 Task: Find connections with filter location Marsberg with filter topic #Gettingthingsdonewith filter profile language German with filter current company DLF Limited with filter school CMS College of Science and Commerce with filter industry Administrative and Support Services with filter service category Outsourcing with filter keywords title Title Analyst
Action: Mouse moved to (574, 53)
Screenshot: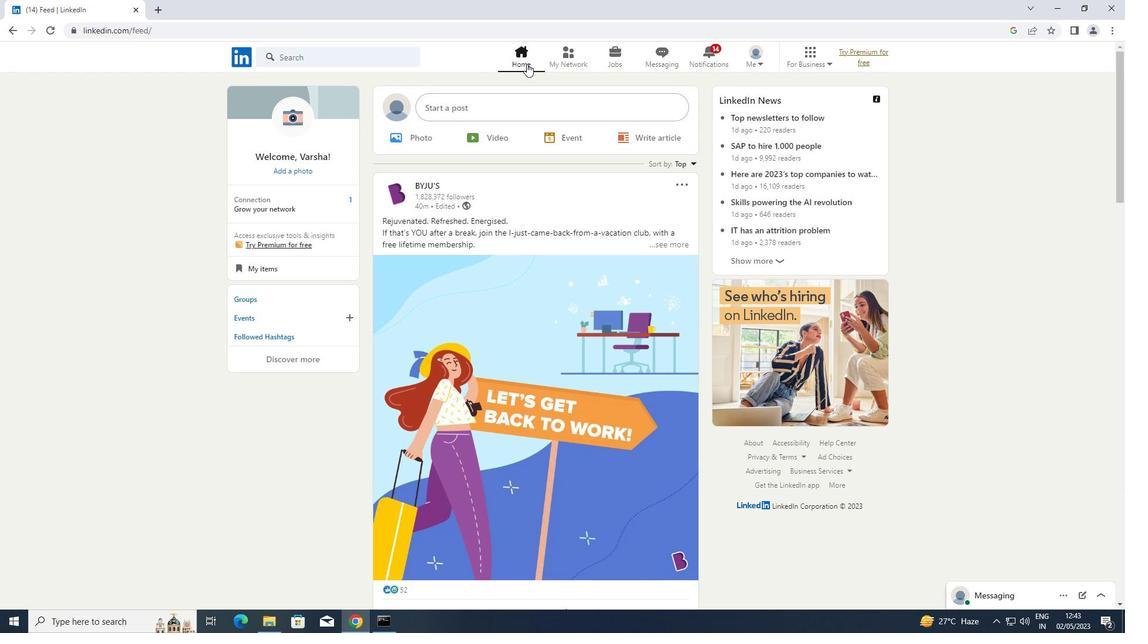 
Action: Mouse pressed left at (574, 53)
Screenshot: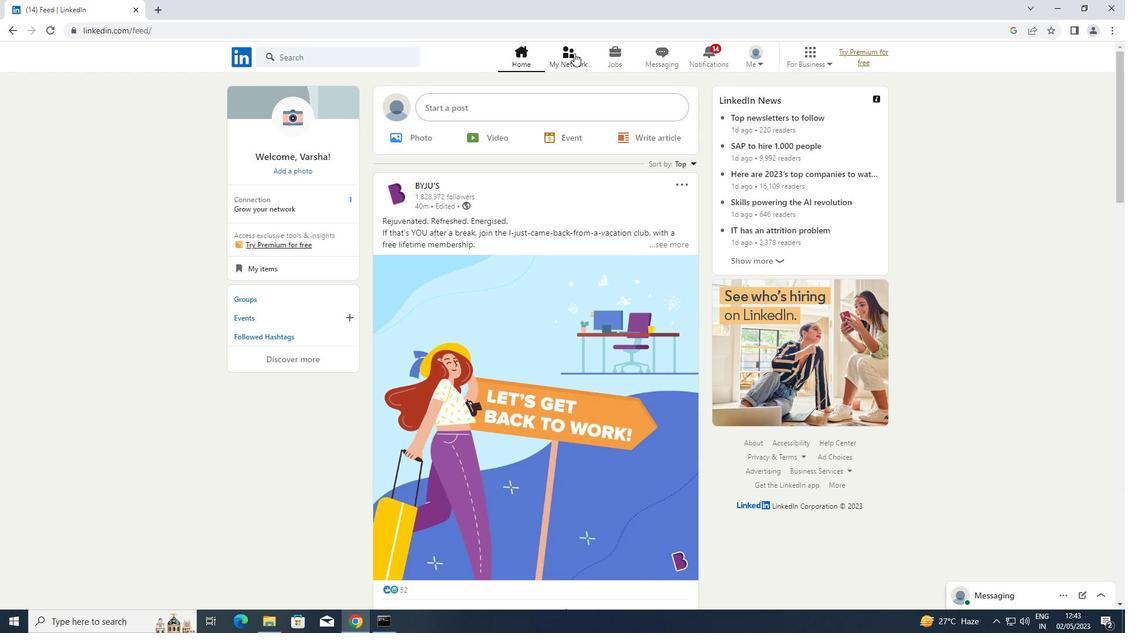 
Action: Mouse moved to (335, 113)
Screenshot: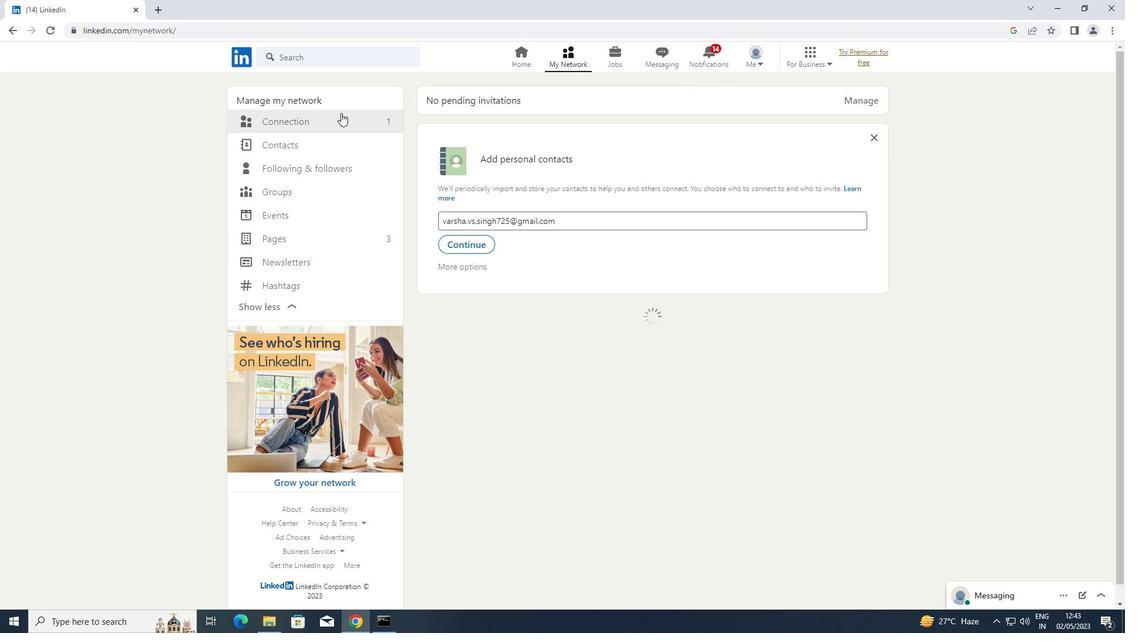 
Action: Mouse pressed left at (335, 113)
Screenshot: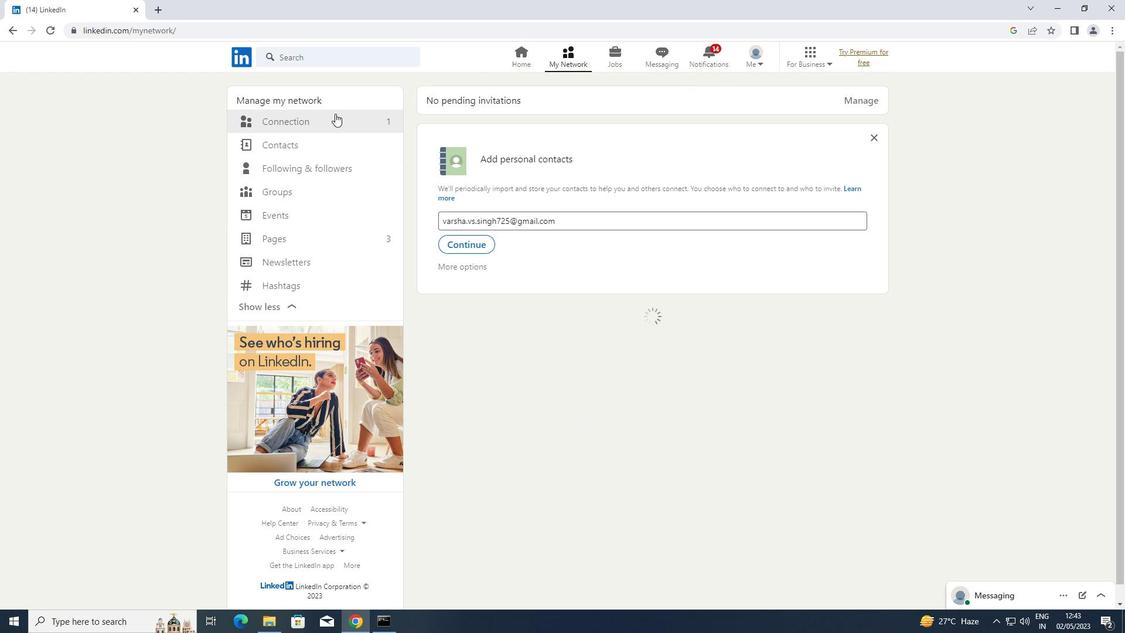 
Action: Mouse moved to (289, 126)
Screenshot: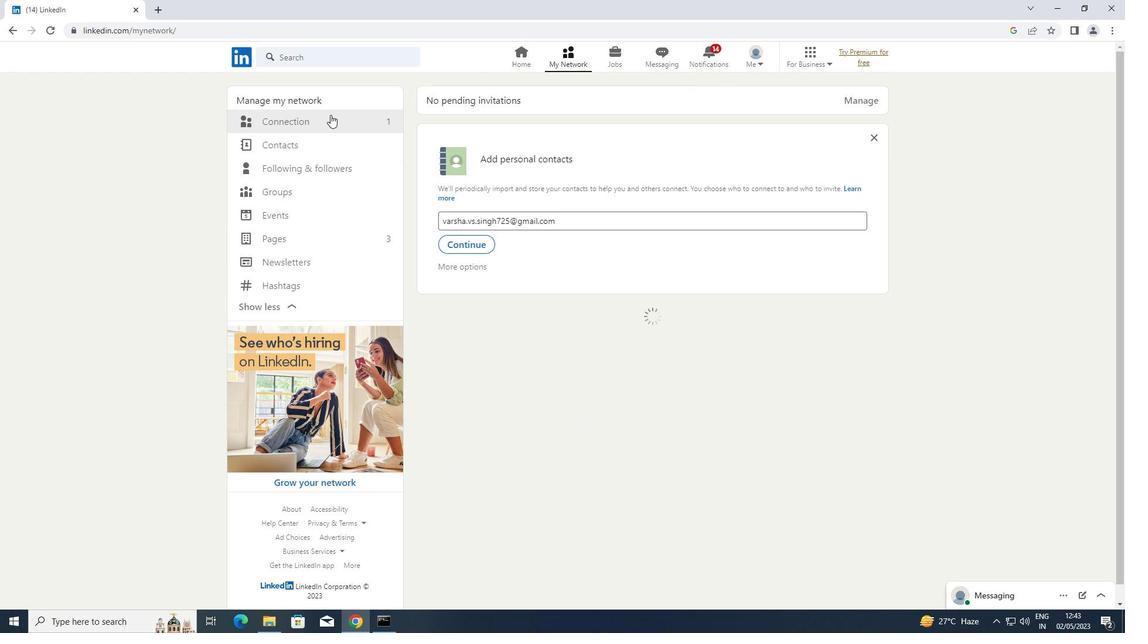 
Action: Mouse pressed left at (289, 126)
Screenshot: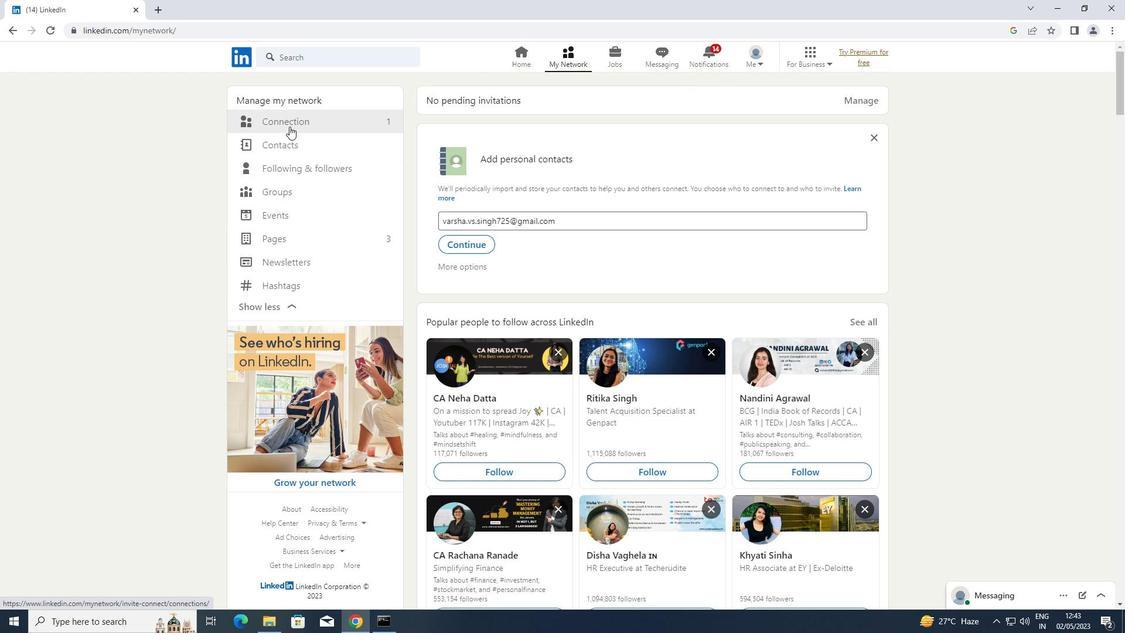 
Action: Mouse moved to (638, 115)
Screenshot: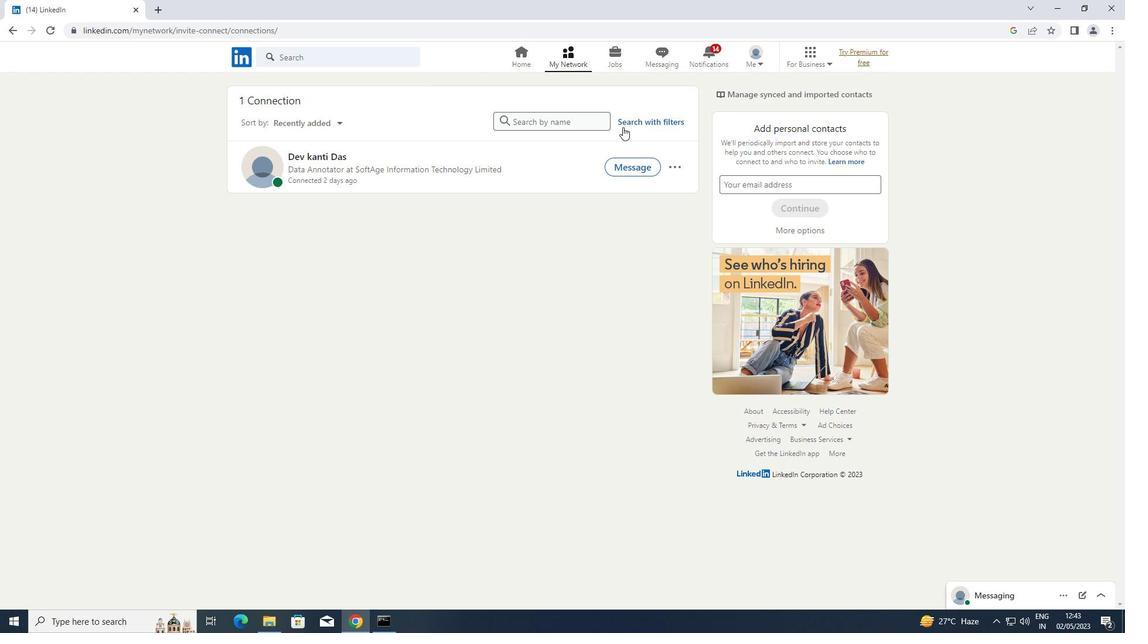 
Action: Mouse pressed left at (638, 115)
Screenshot: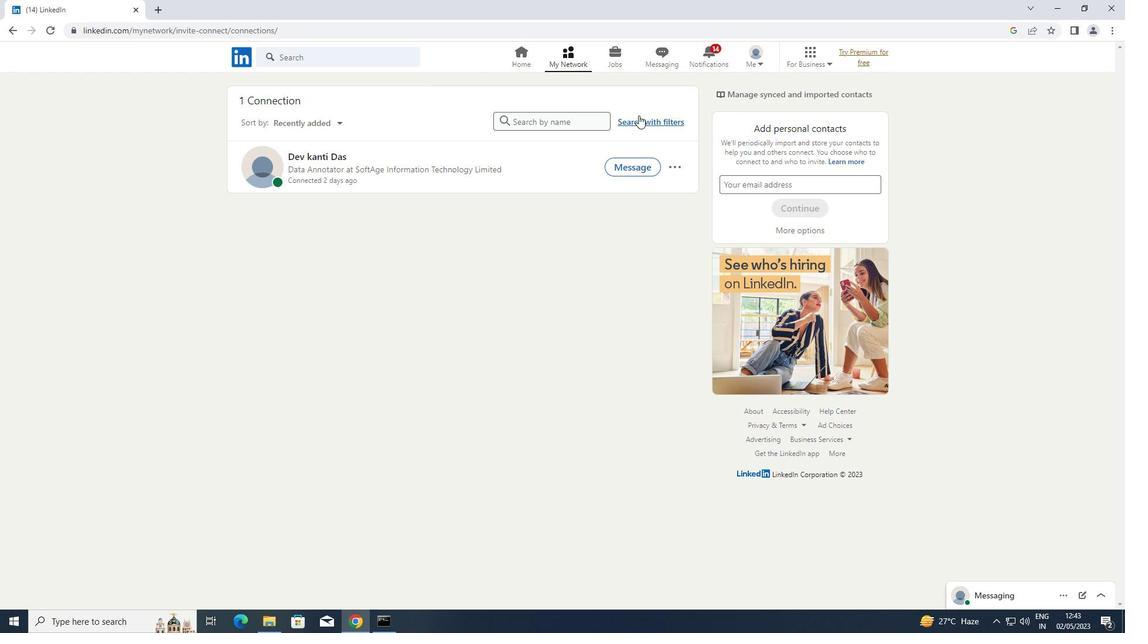
Action: Mouse moved to (606, 96)
Screenshot: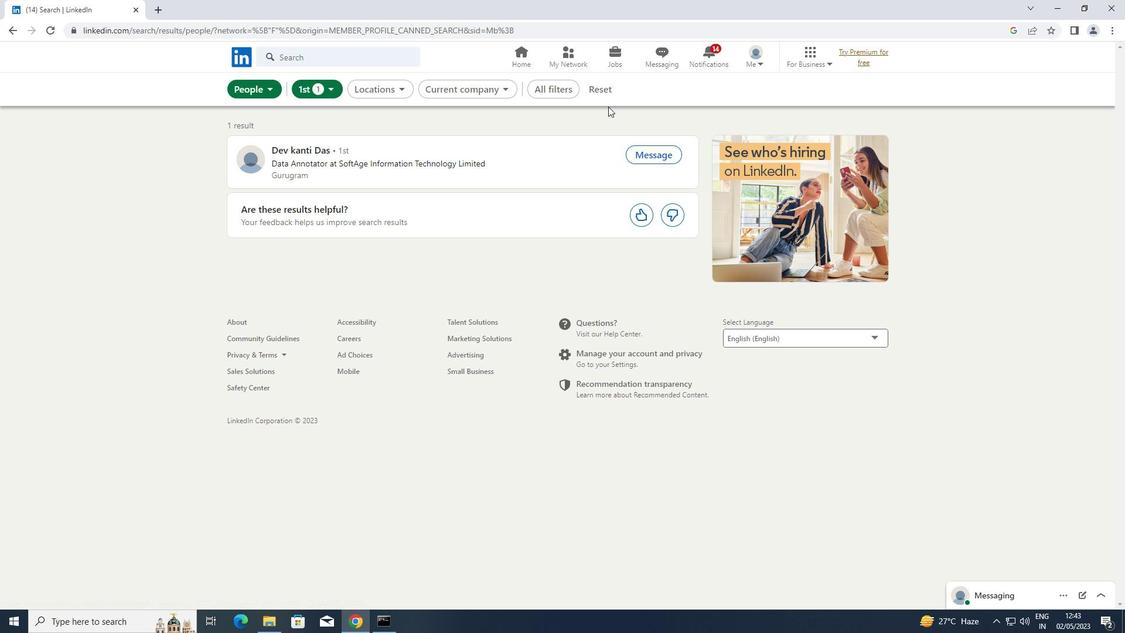 
Action: Mouse pressed left at (606, 96)
Screenshot: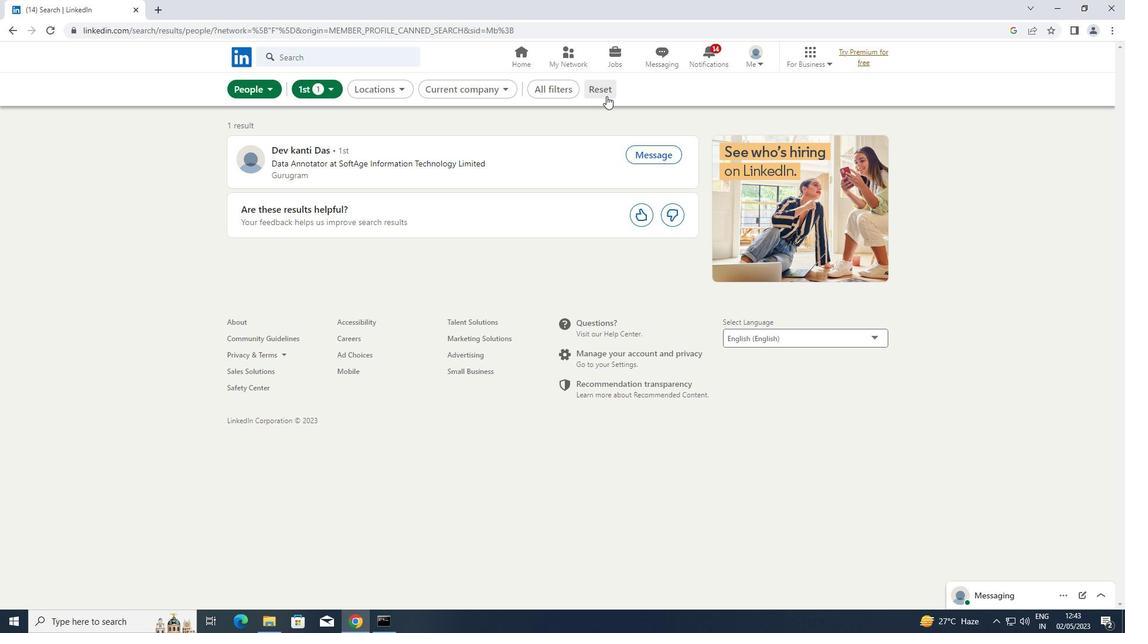 
Action: Mouse moved to (590, 87)
Screenshot: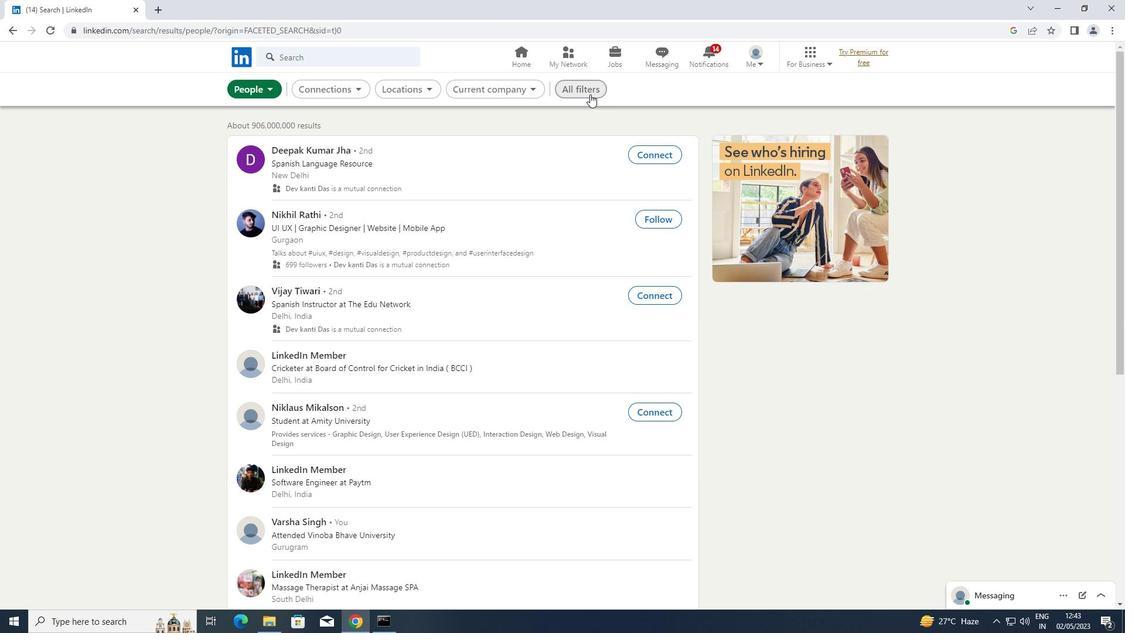 
Action: Mouse pressed left at (590, 87)
Screenshot: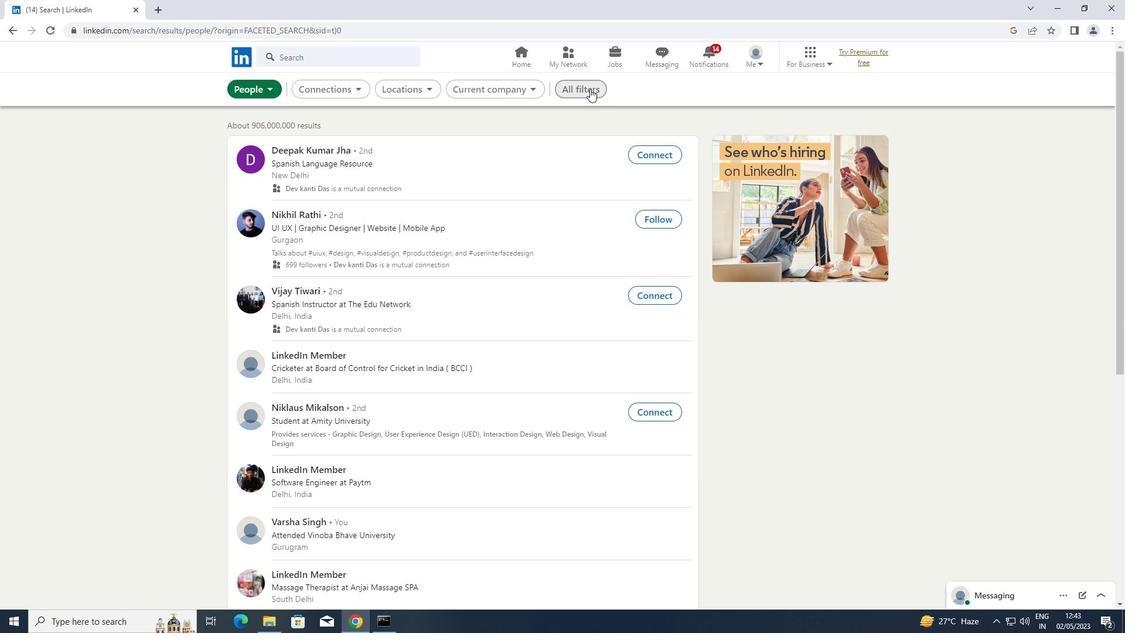 
Action: Mouse moved to (589, 89)
Screenshot: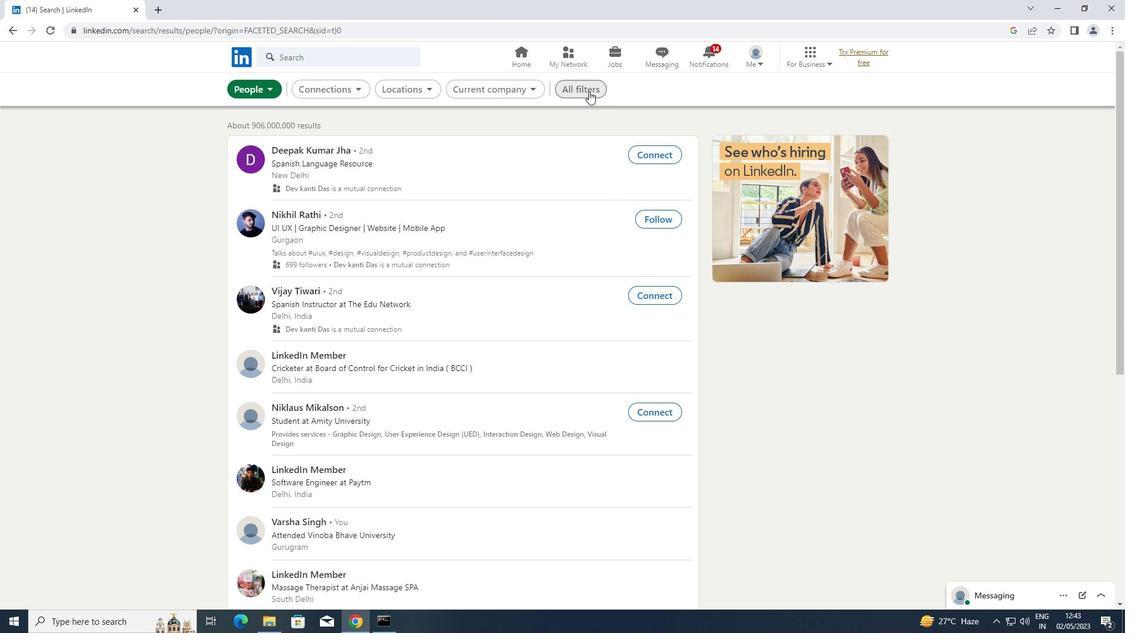 
Action: Mouse pressed left at (589, 89)
Screenshot: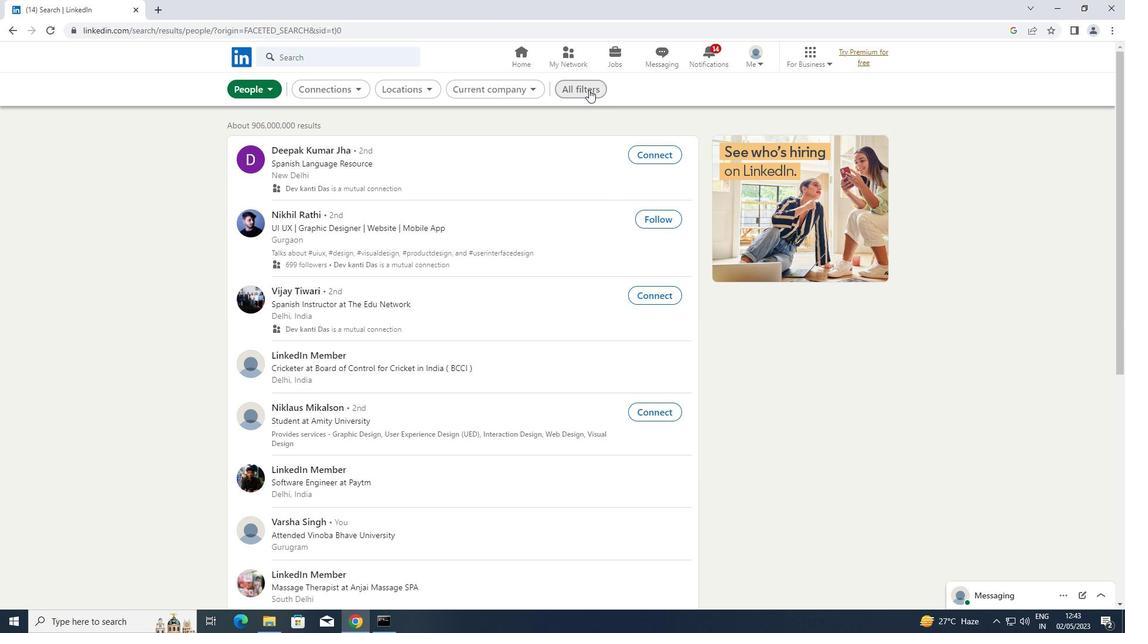 
Action: Mouse pressed left at (589, 89)
Screenshot: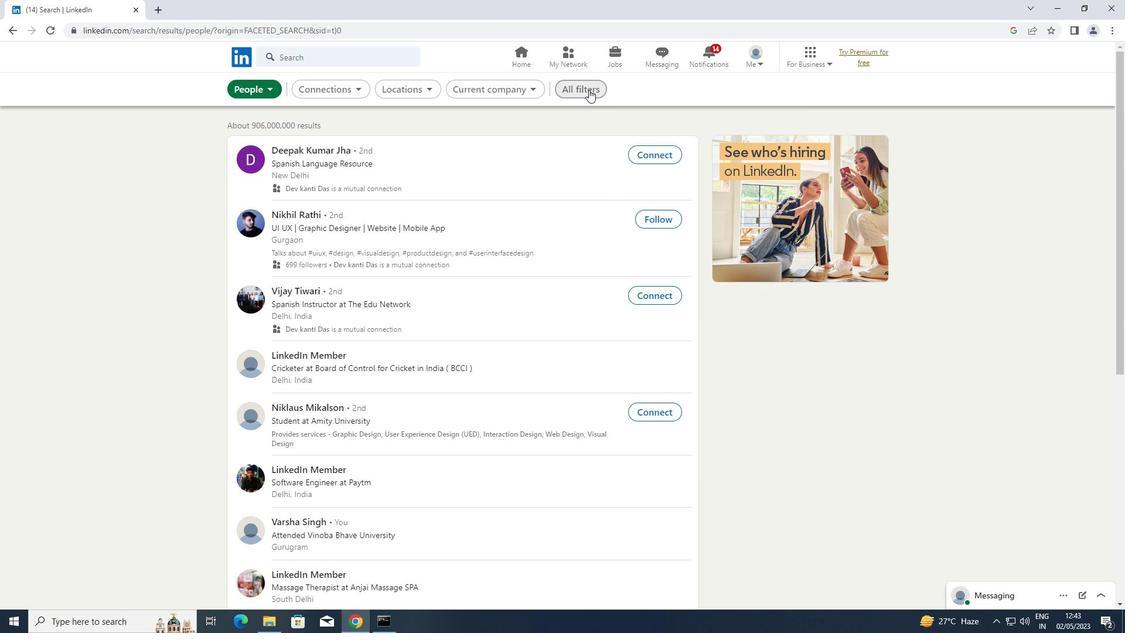 
Action: Mouse moved to (929, 349)
Screenshot: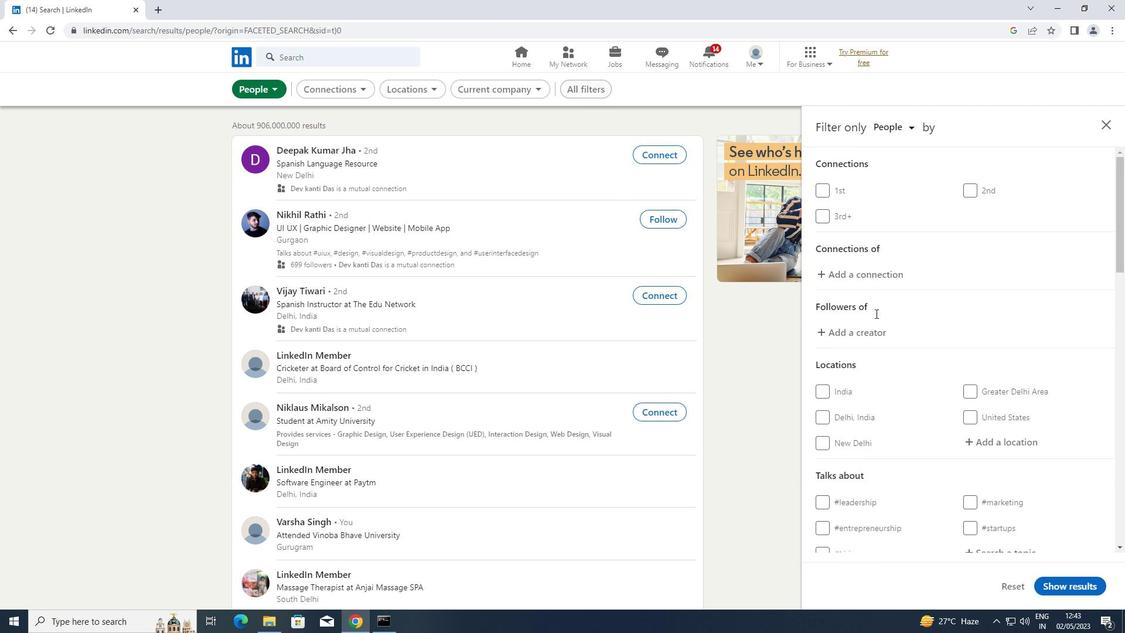 
Action: Mouse scrolled (929, 348) with delta (0, 0)
Screenshot: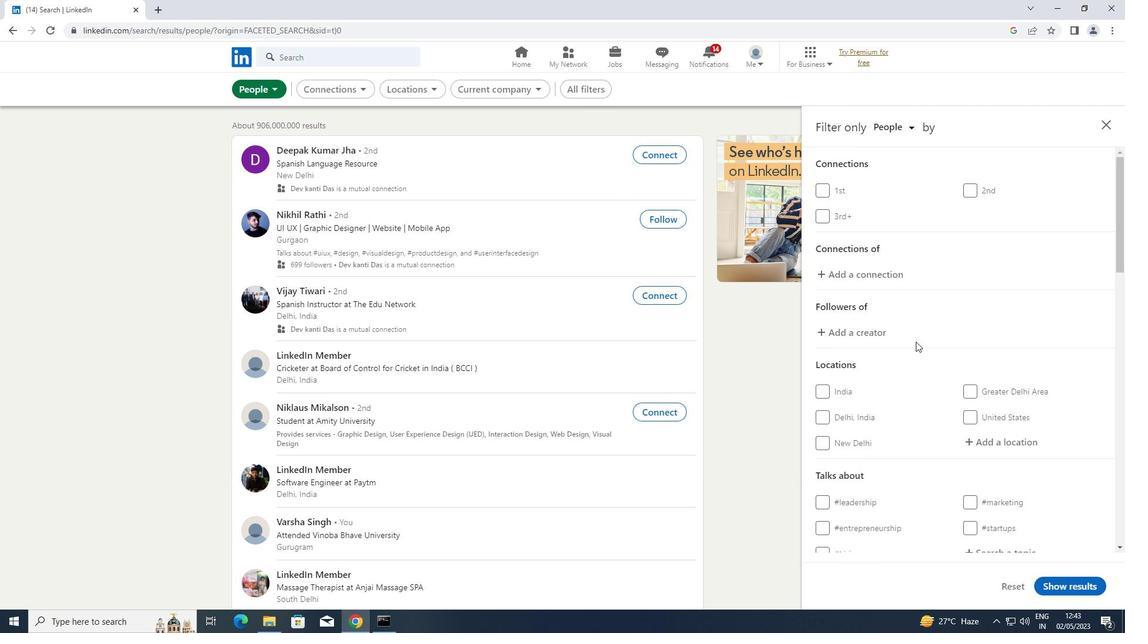 
Action: Mouse scrolled (929, 348) with delta (0, 0)
Screenshot: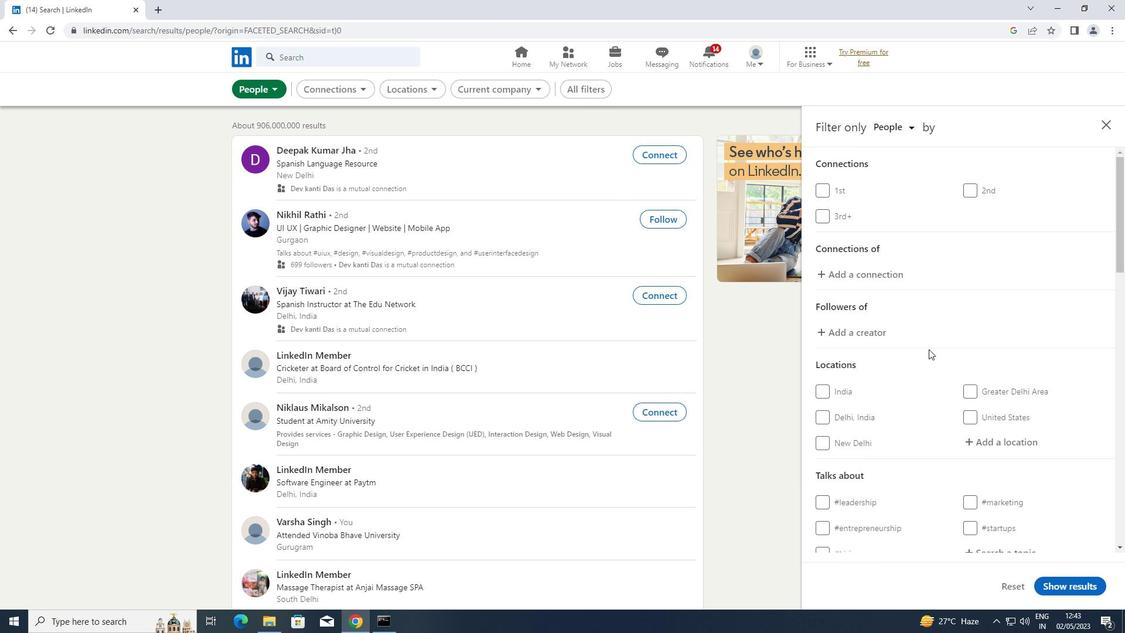 
Action: Mouse moved to (1004, 325)
Screenshot: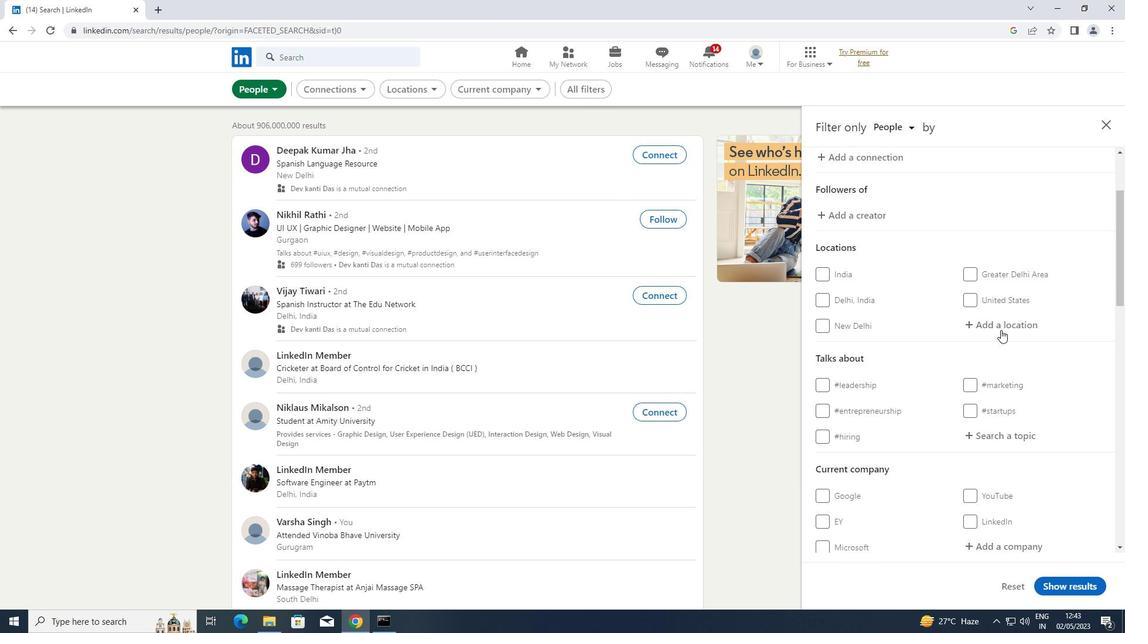 
Action: Mouse pressed left at (1004, 325)
Screenshot: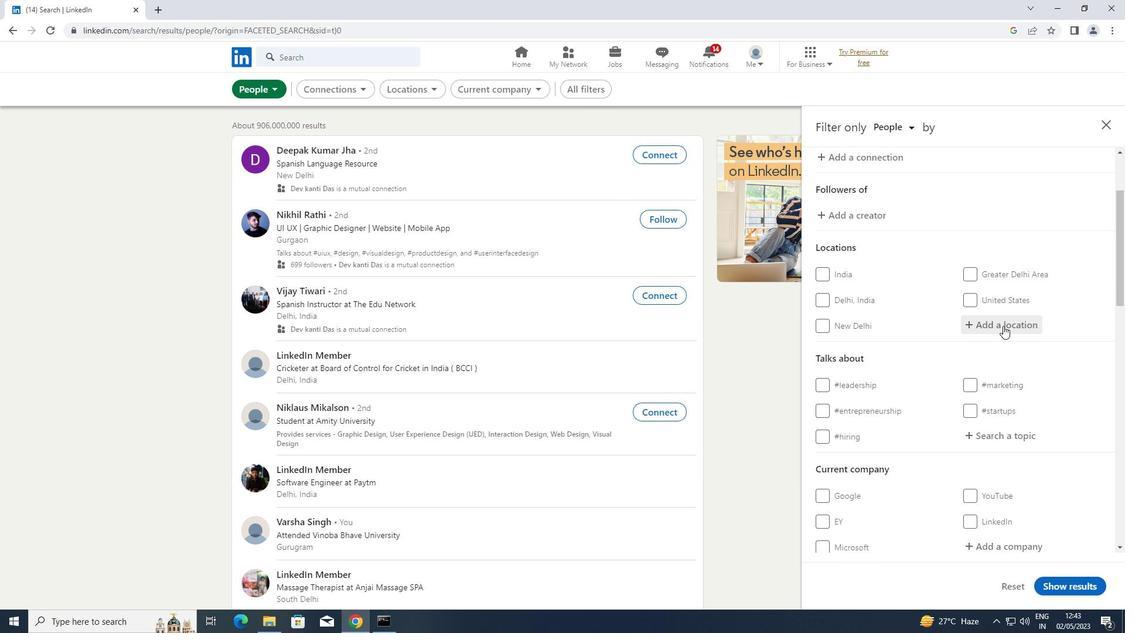 
Action: Key pressed <Key.shift>MARSBERG
Screenshot: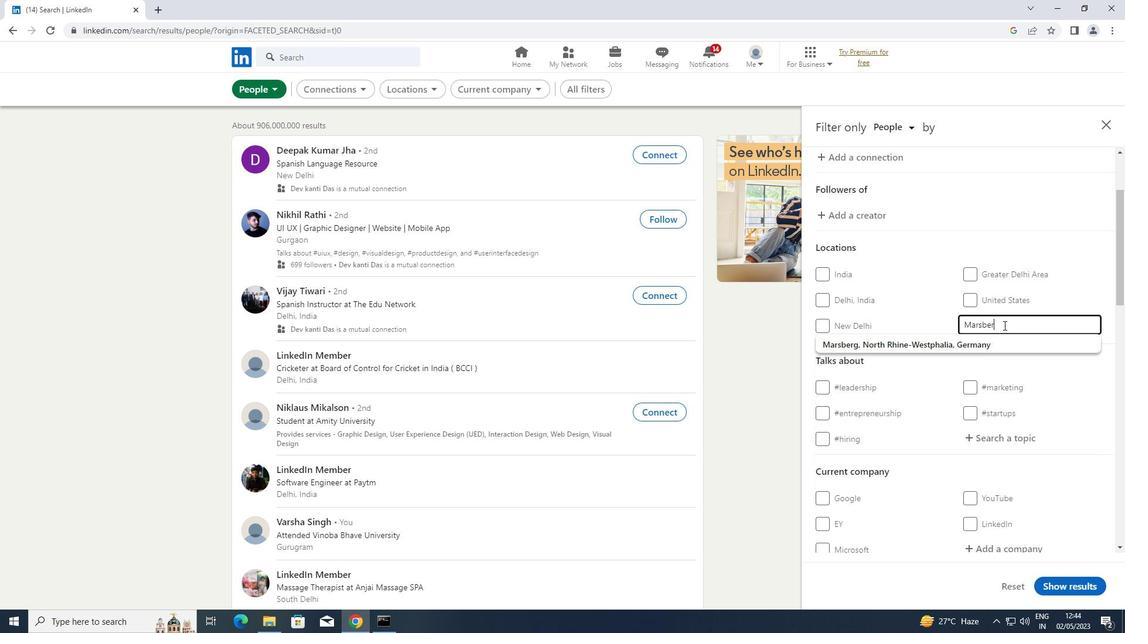 
Action: Mouse moved to (1004, 433)
Screenshot: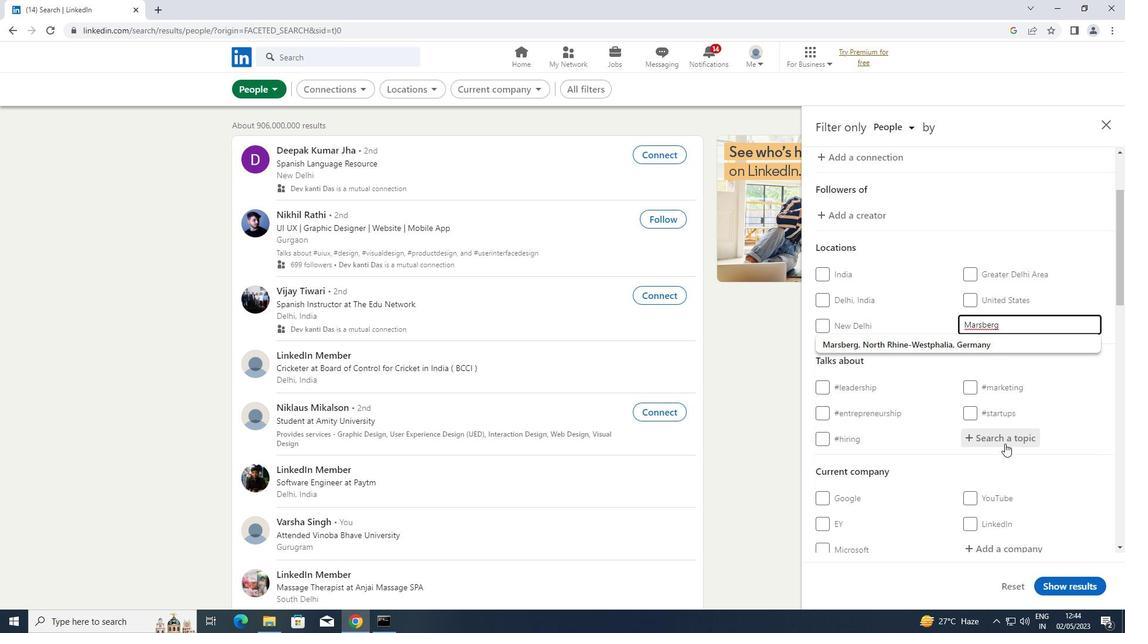 
Action: Mouse pressed left at (1004, 433)
Screenshot: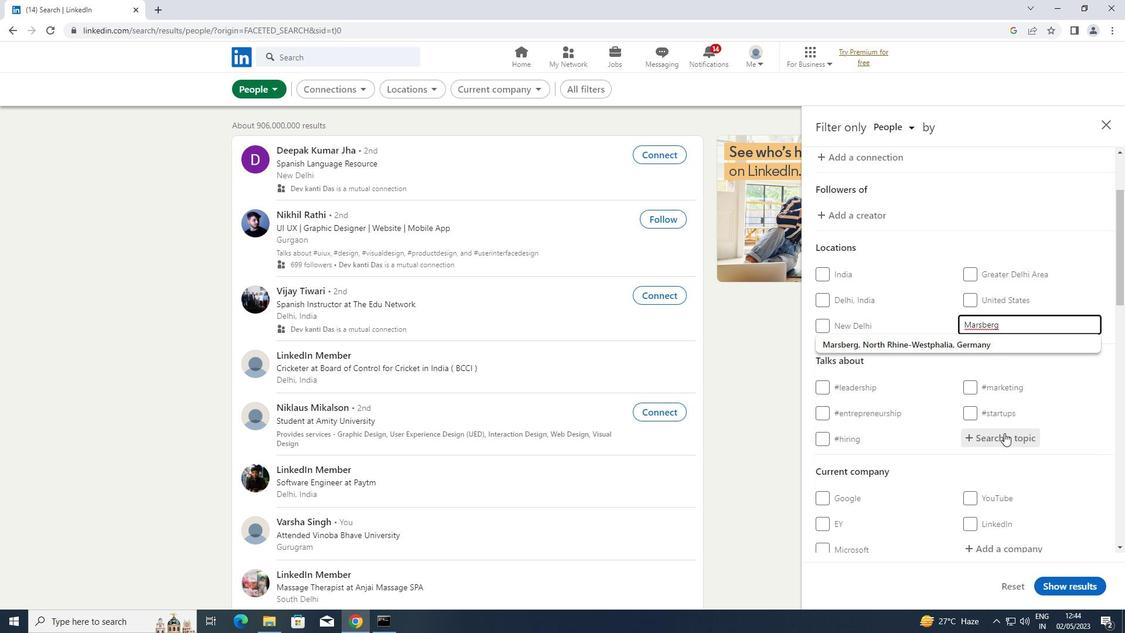 
Action: Key pressed GETTINGTHINGSDO
Screenshot: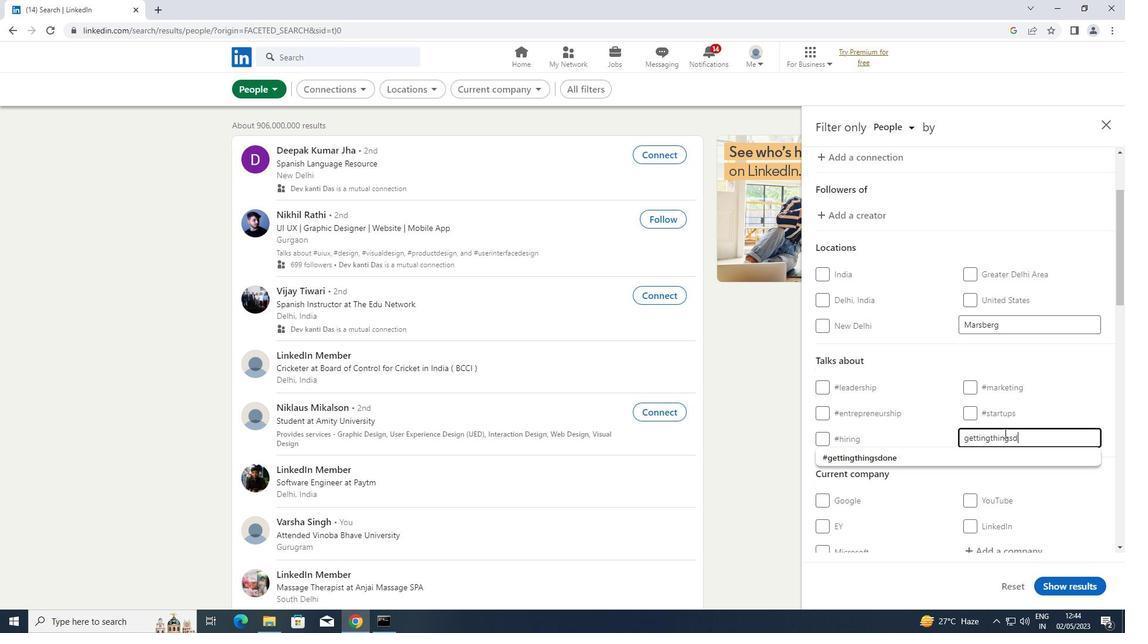 
Action: Mouse moved to (875, 448)
Screenshot: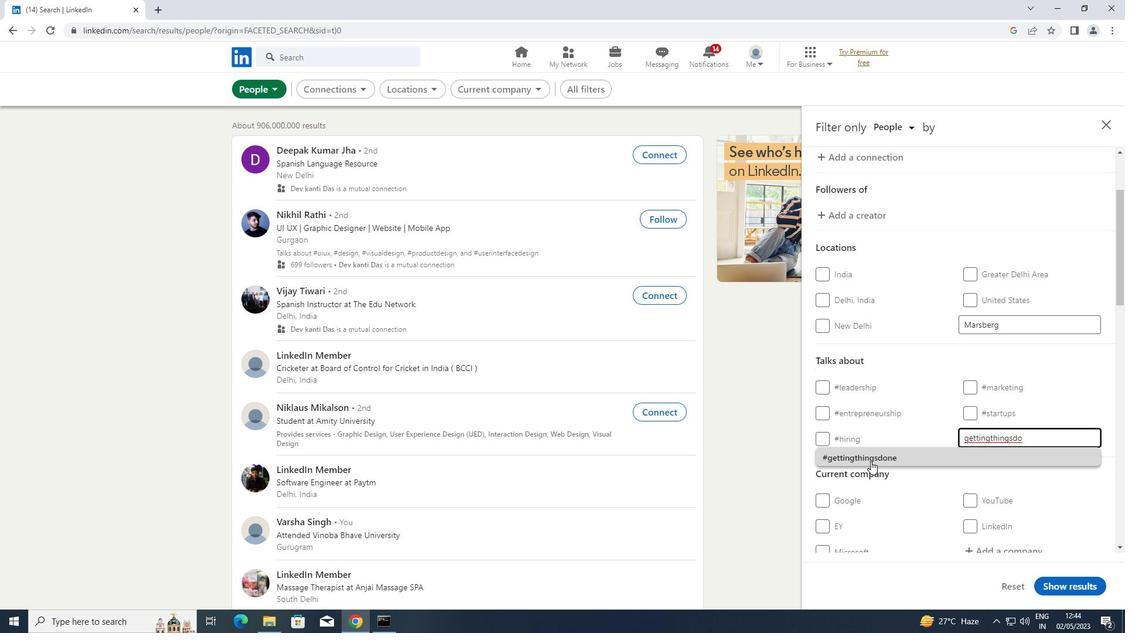 
Action: Mouse pressed left at (875, 448)
Screenshot: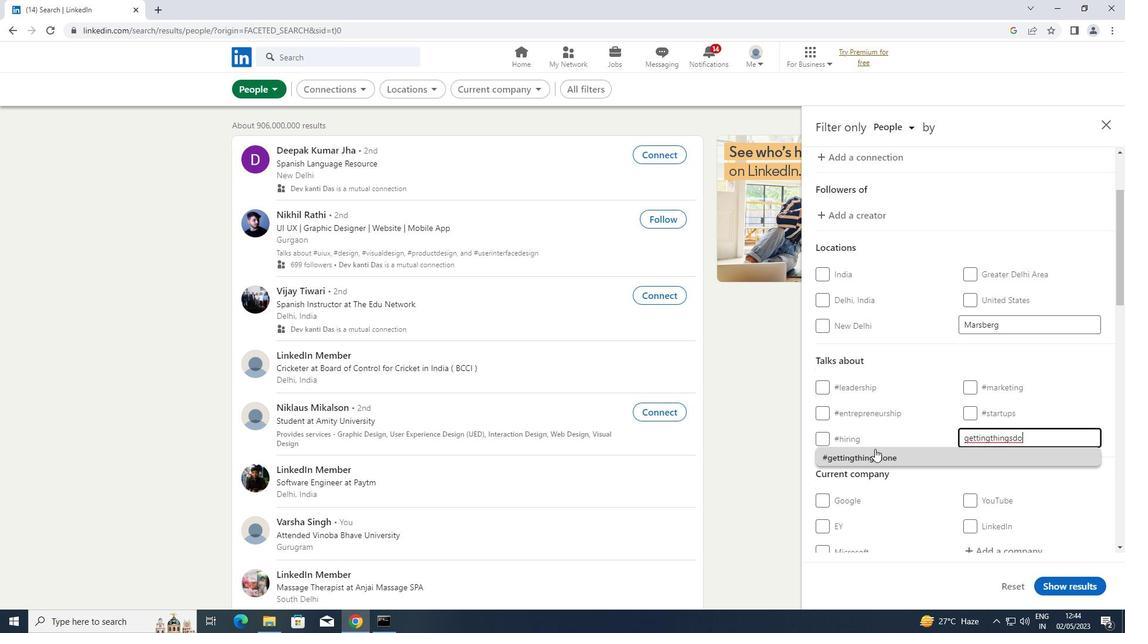 
Action: Mouse scrolled (875, 448) with delta (0, 0)
Screenshot: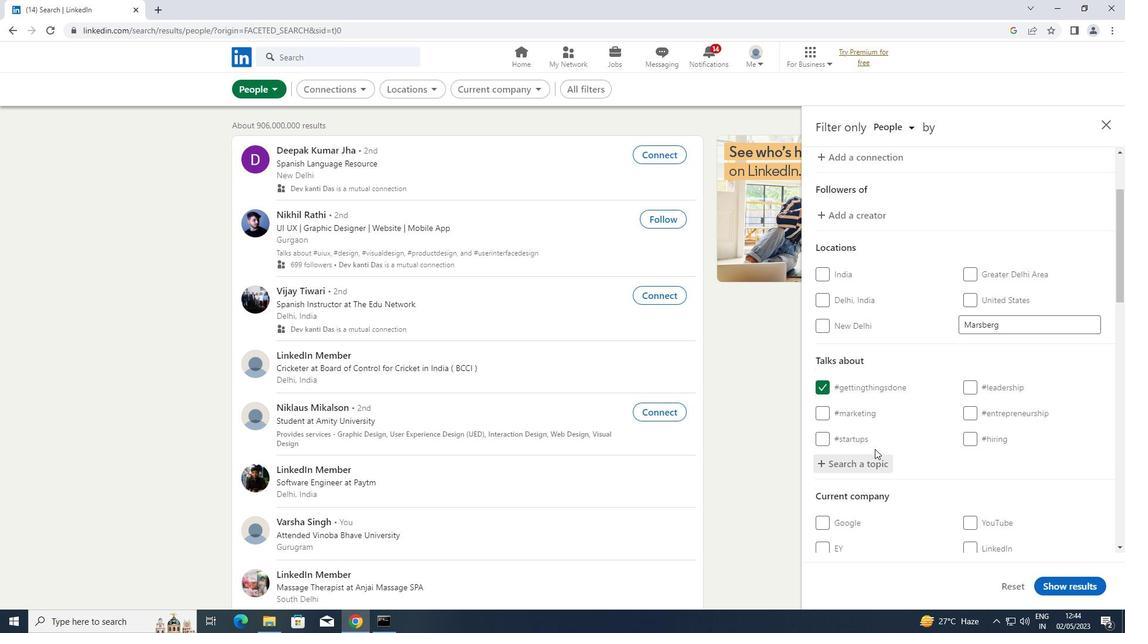 
Action: Mouse scrolled (875, 448) with delta (0, 0)
Screenshot: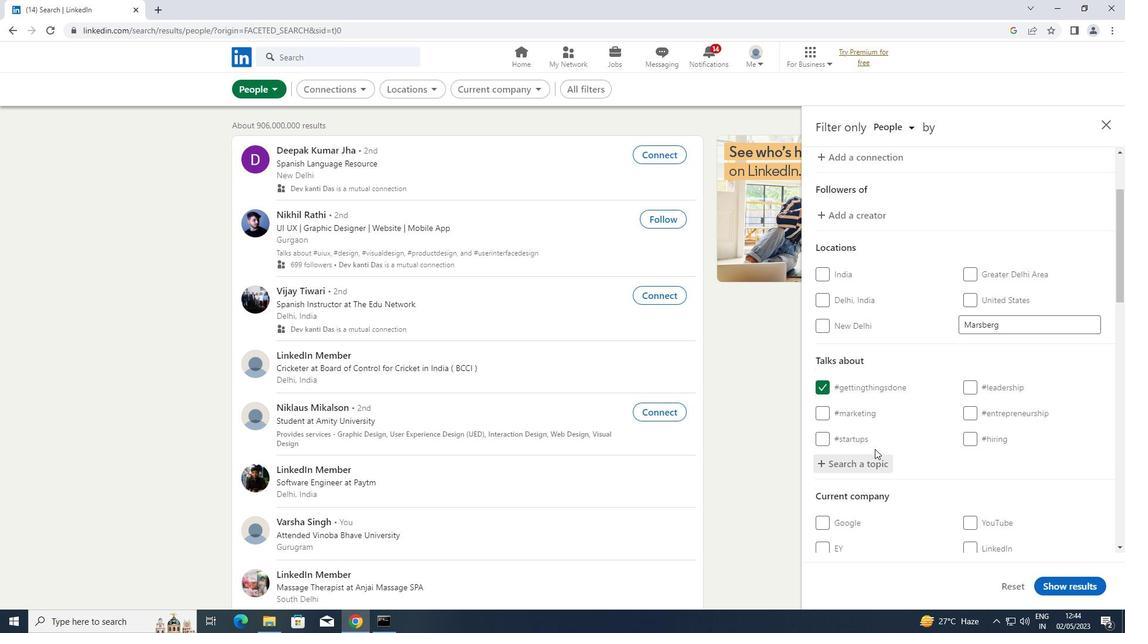
Action: Mouse scrolled (875, 448) with delta (0, 0)
Screenshot: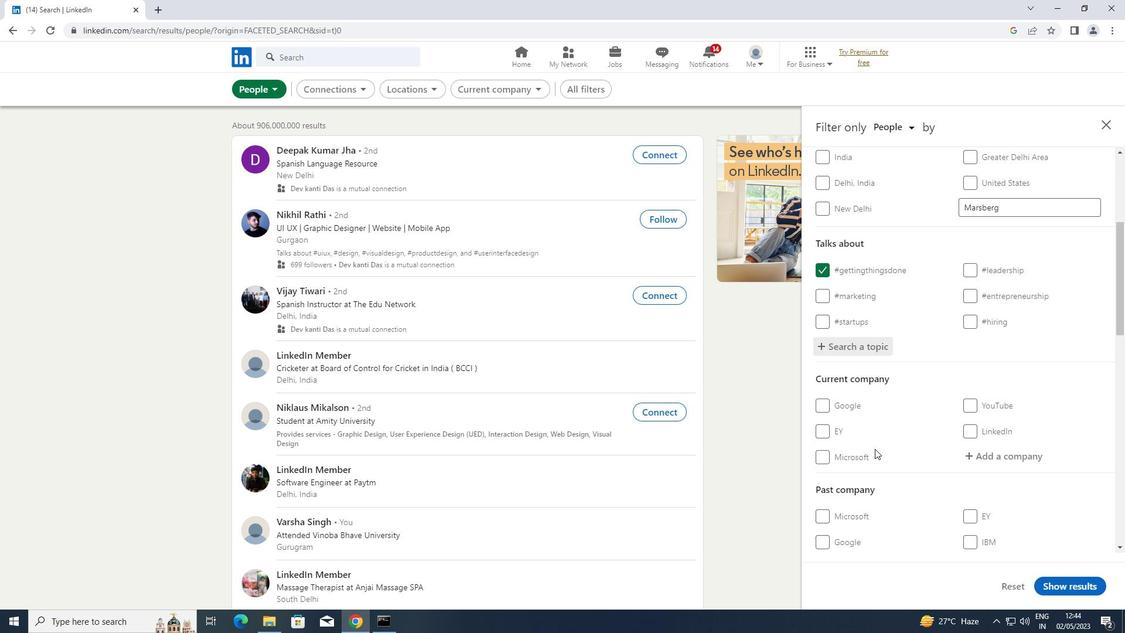 
Action: Mouse scrolled (875, 448) with delta (0, 0)
Screenshot: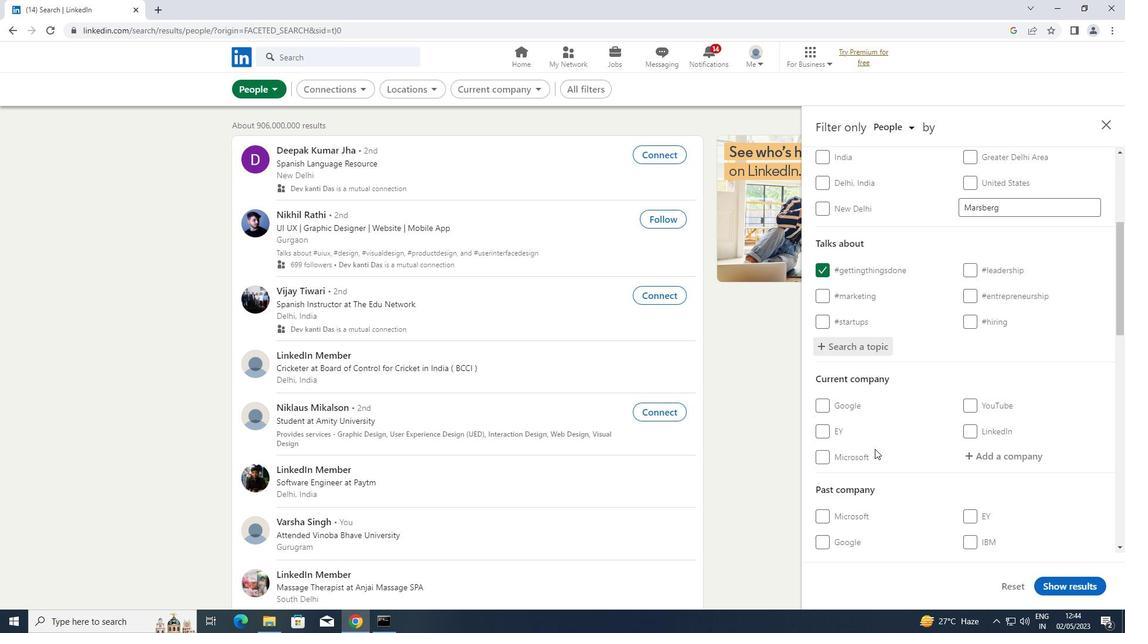 
Action: Mouse scrolled (875, 448) with delta (0, 0)
Screenshot: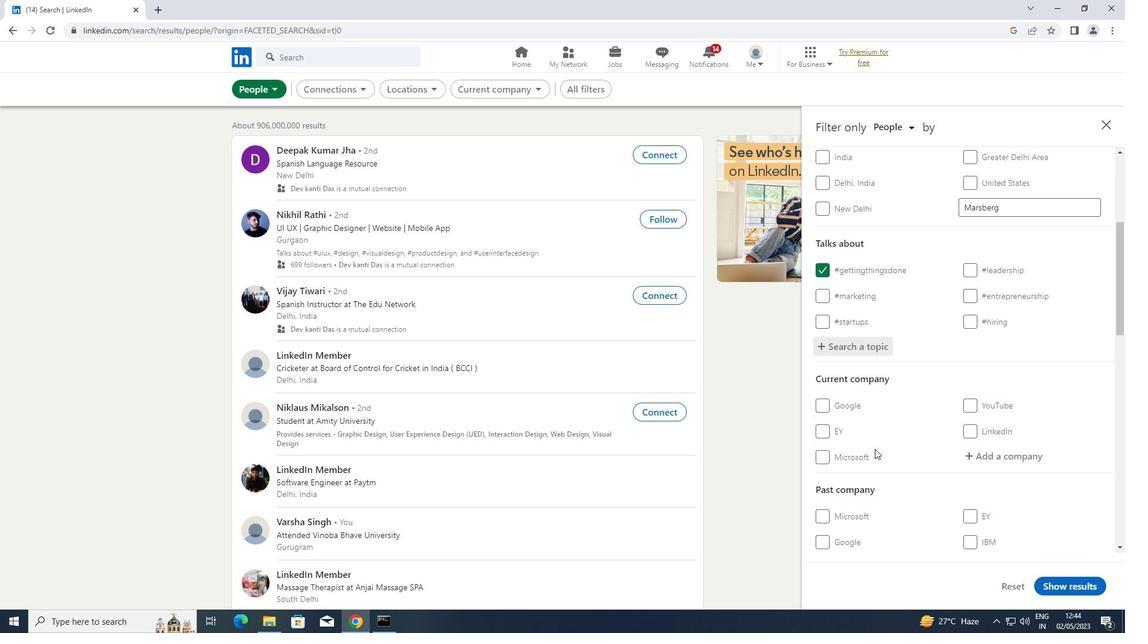 
Action: Mouse scrolled (875, 448) with delta (0, 0)
Screenshot: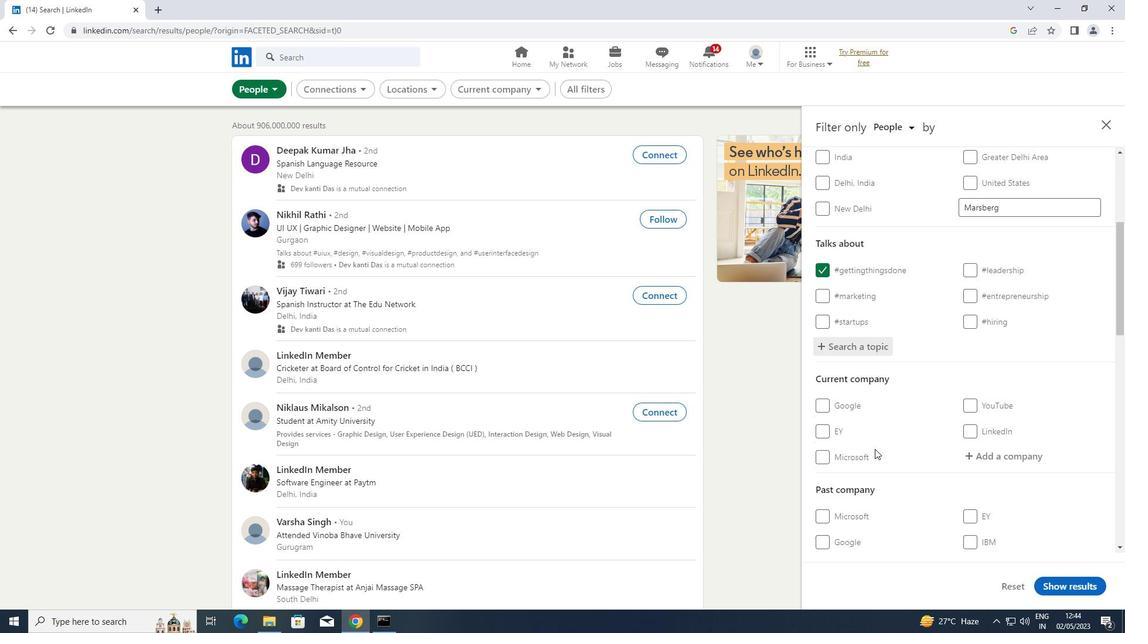 
Action: Mouse scrolled (875, 448) with delta (0, 0)
Screenshot: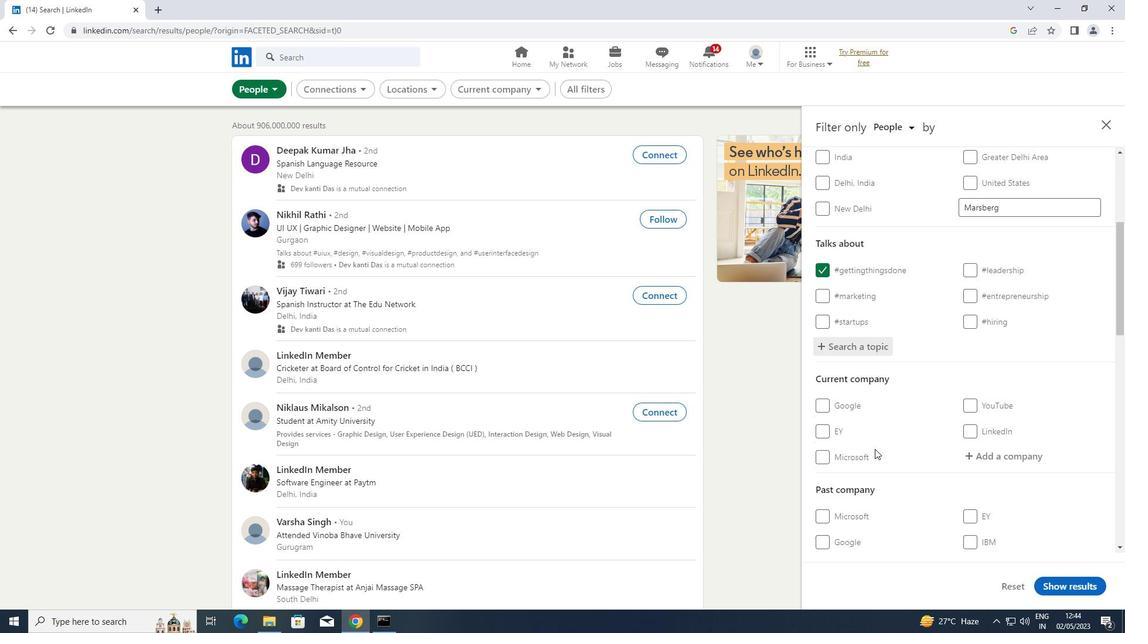 
Action: Mouse scrolled (875, 448) with delta (0, 0)
Screenshot: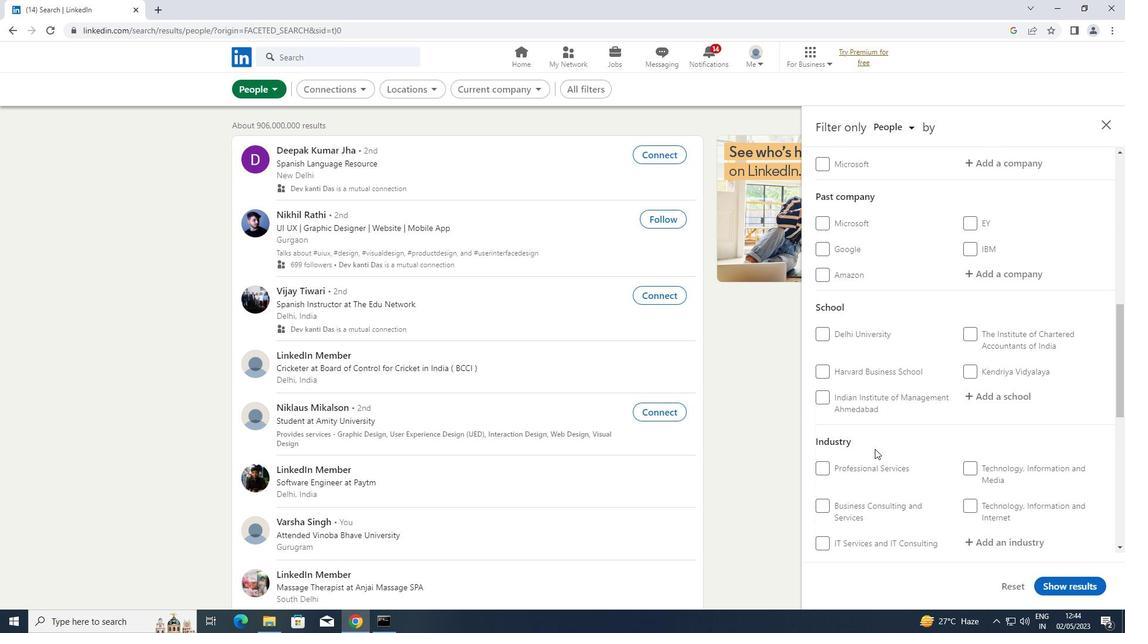 
Action: Mouse scrolled (875, 448) with delta (0, 0)
Screenshot: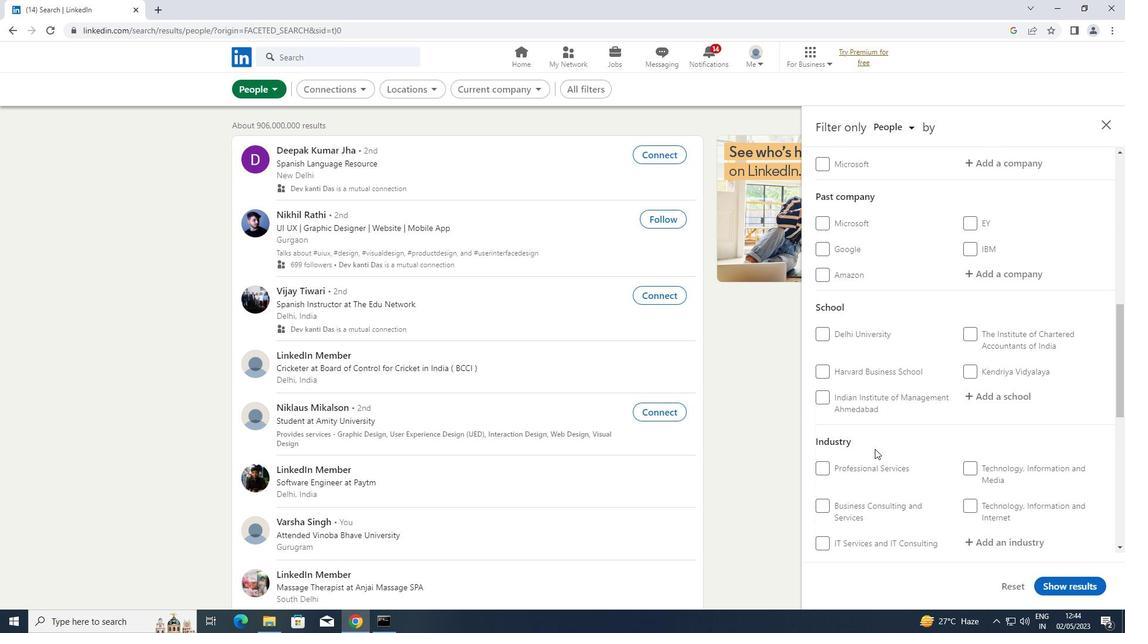 
Action: Mouse scrolled (875, 448) with delta (0, 0)
Screenshot: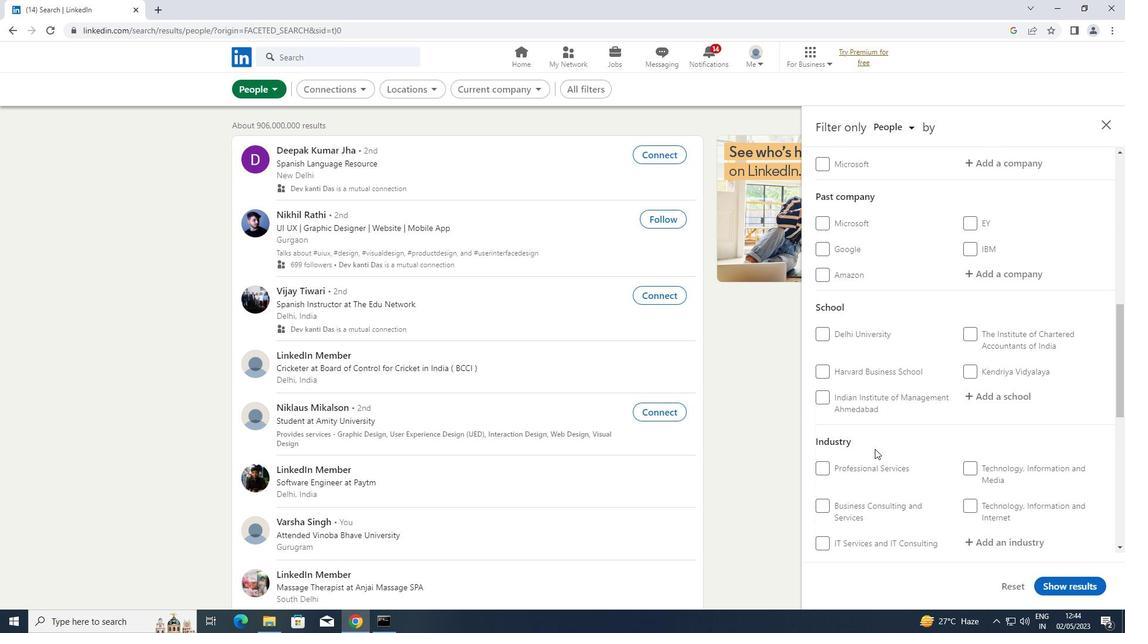 
Action: Mouse scrolled (875, 448) with delta (0, 0)
Screenshot: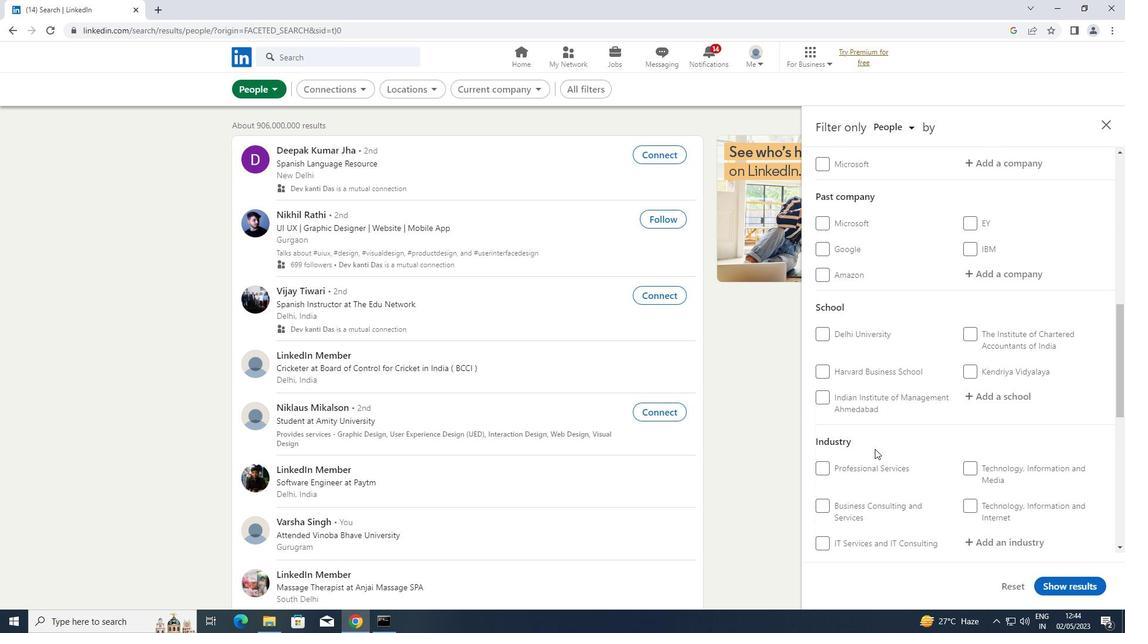 
Action: Mouse moved to (821, 419)
Screenshot: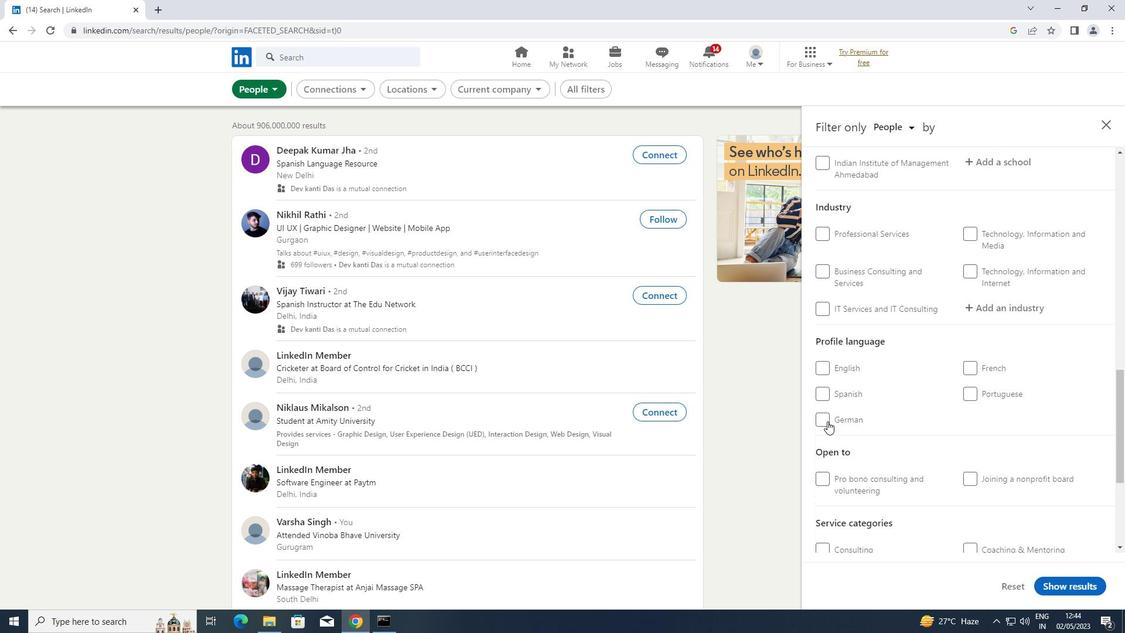 
Action: Mouse pressed left at (821, 419)
Screenshot: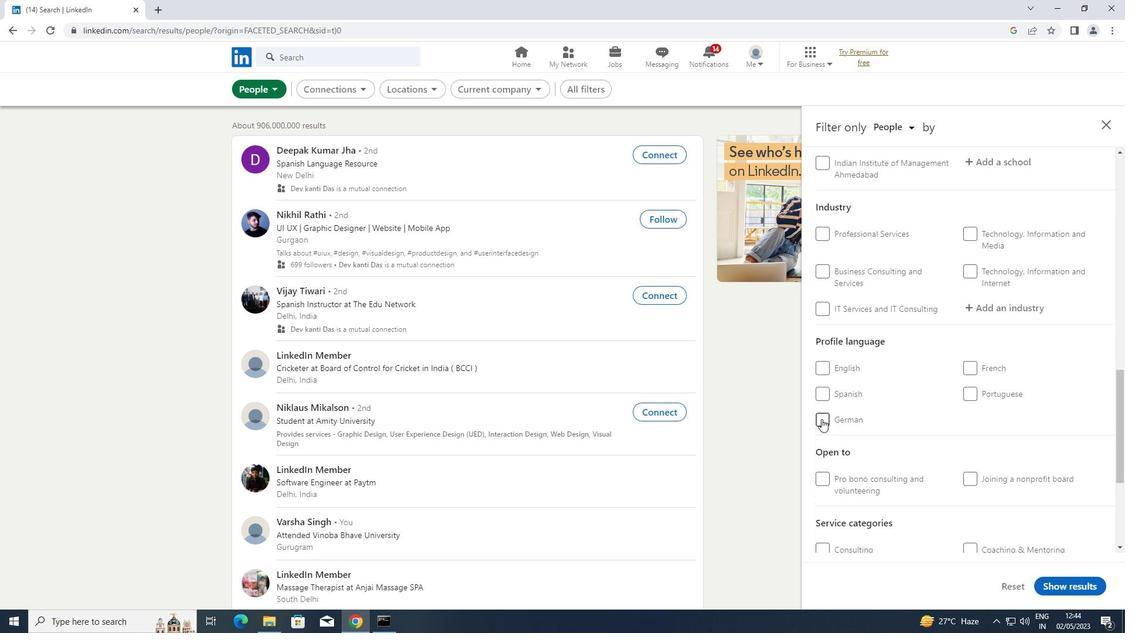 
Action: Mouse scrolled (821, 419) with delta (0, 0)
Screenshot: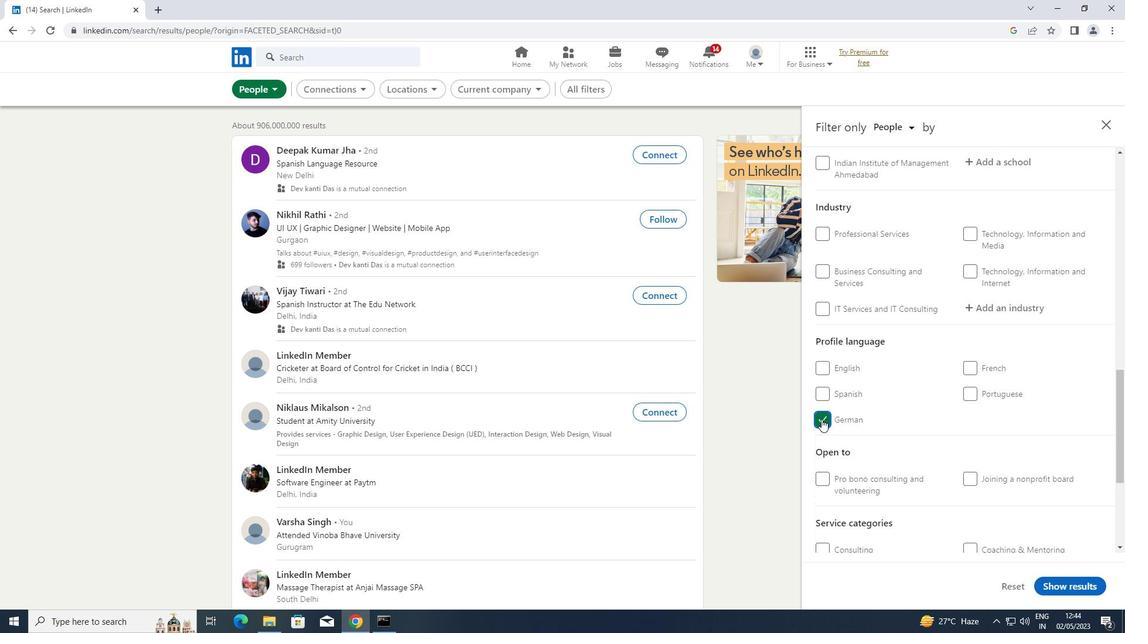 
Action: Mouse scrolled (821, 419) with delta (0, 0)
Screenshot: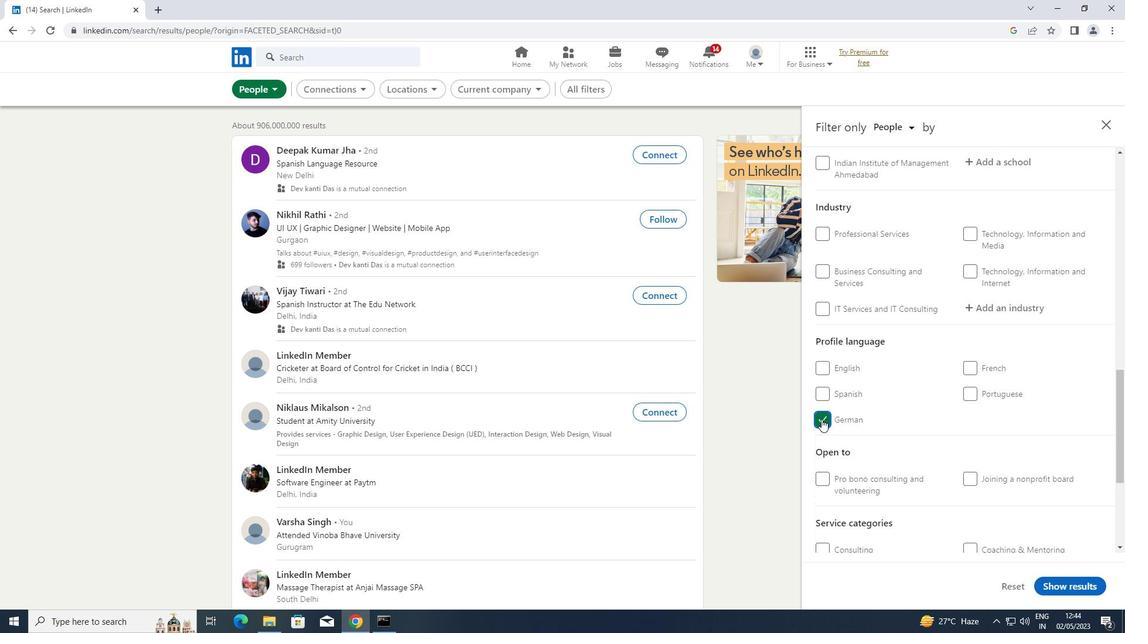 
Action: Mouse scrolled (821, 419) with delta (0, 0)
Screenshot: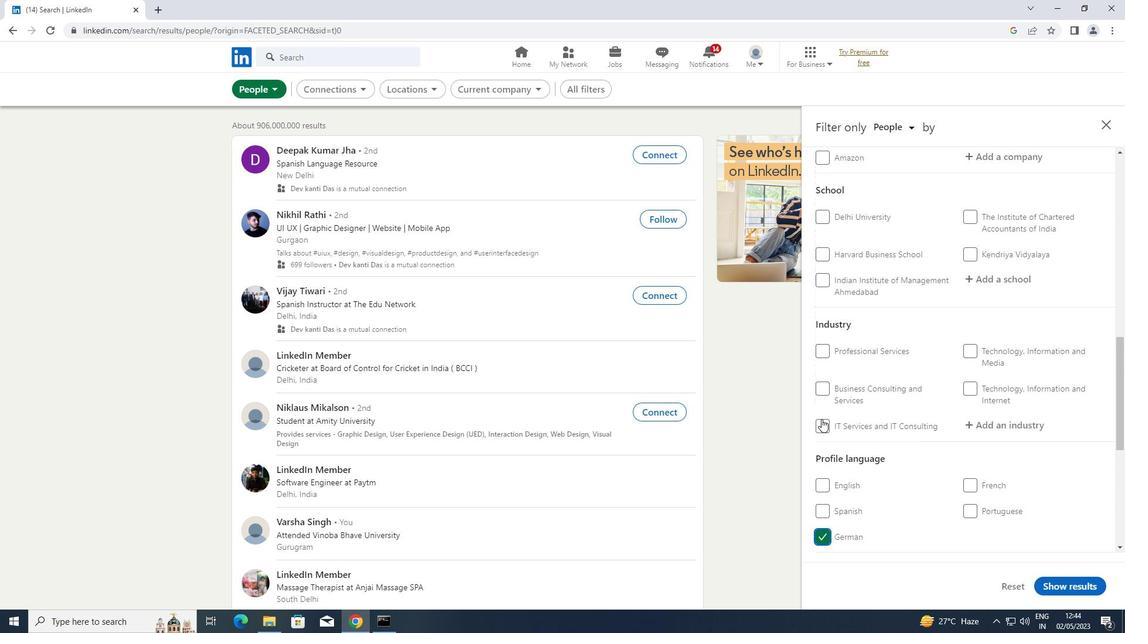 
Action: Mouse scrolled (821, 419) with delta (0, 0)
Screenshot: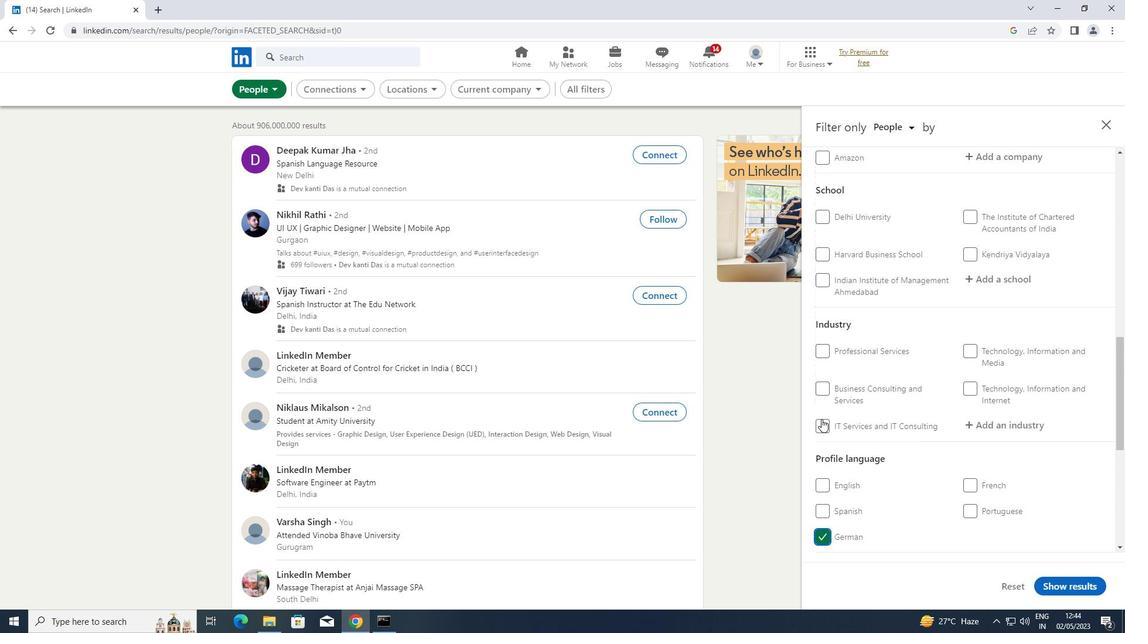 
Action: Mouse scrolled (821, 419) with delta (0, 0)
Screenshot: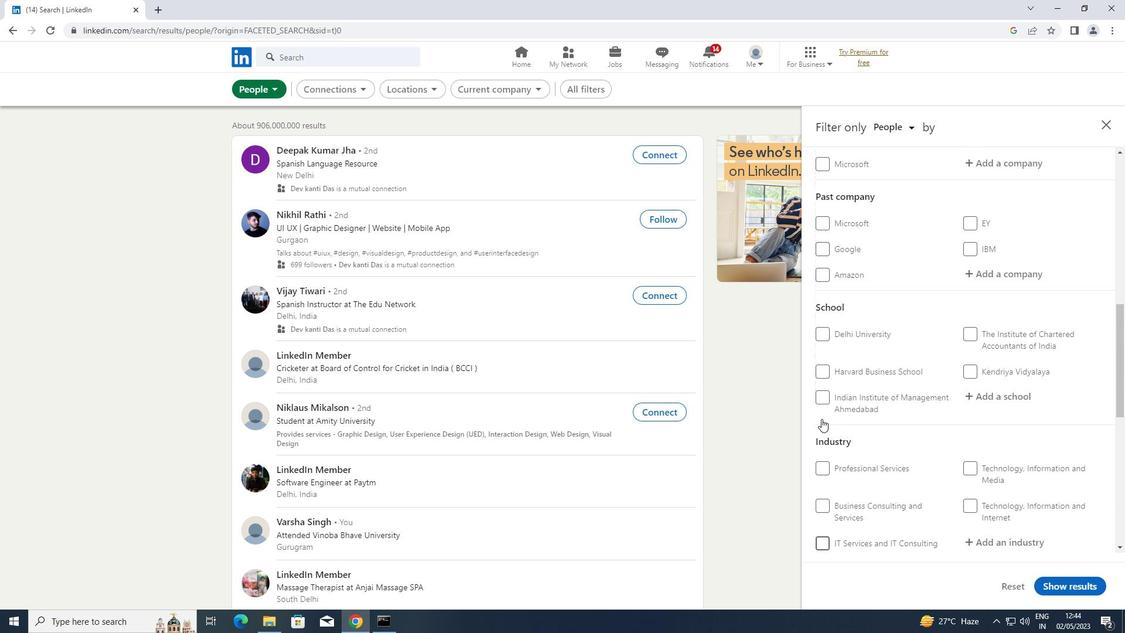 
Action: Mouse scrolled (821, 419) with delta (0, 0)
Screenshot: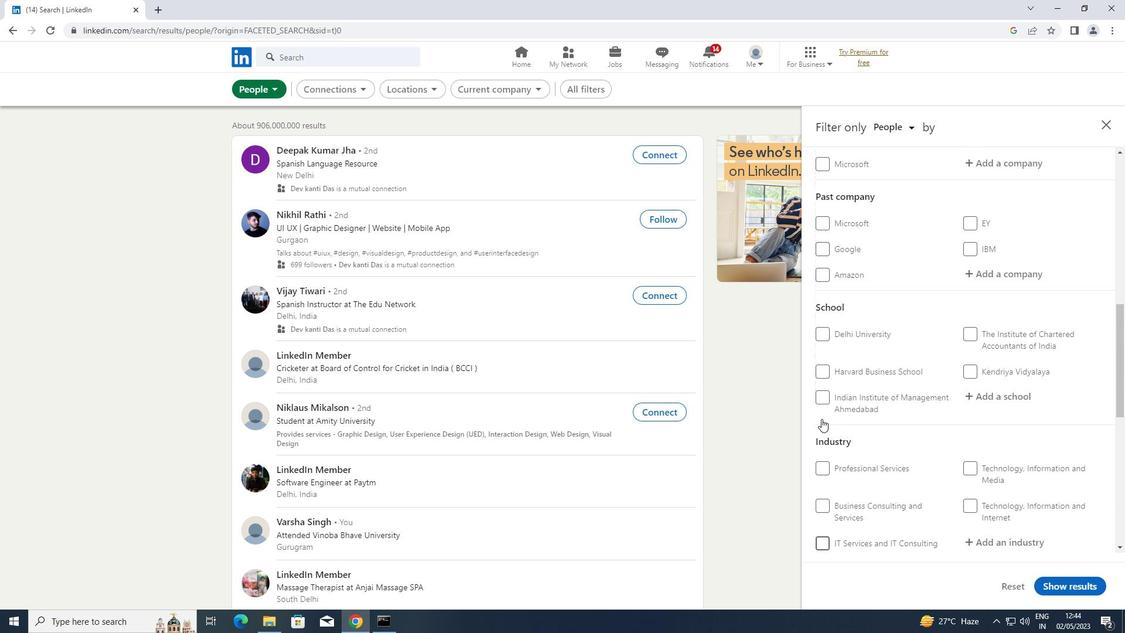 
Action: Mouse moved to (995, 273)
Screenshot: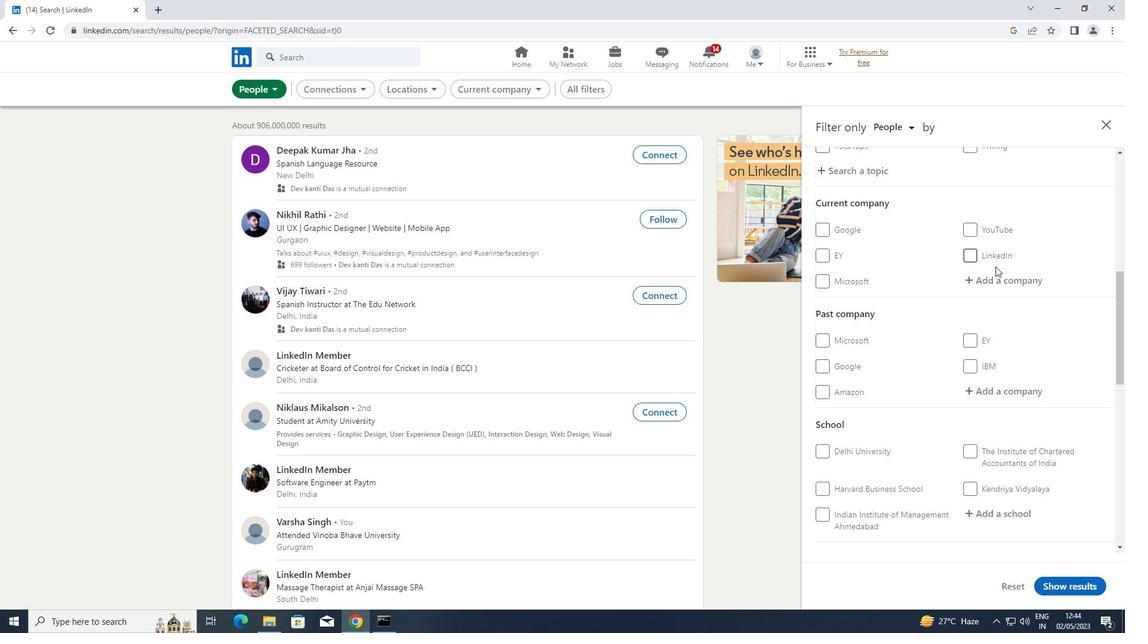 
Action: Mouse pressed left at (995, 273)
Screenshot: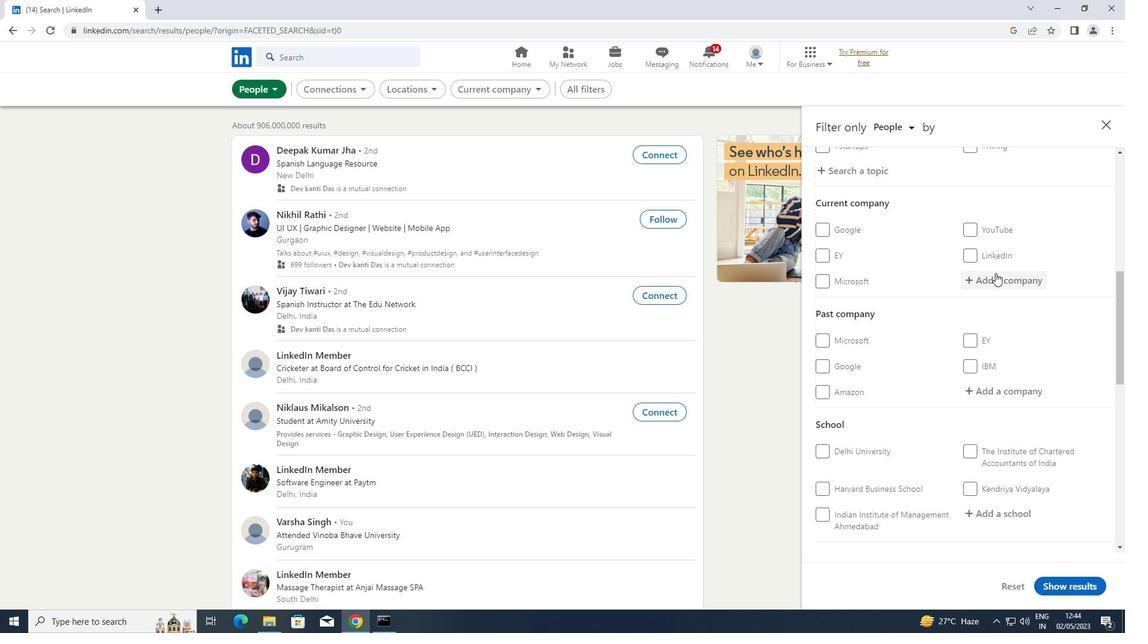 
Action: Key pressed <Key.shift>DLF<Key.space>
Screenshot: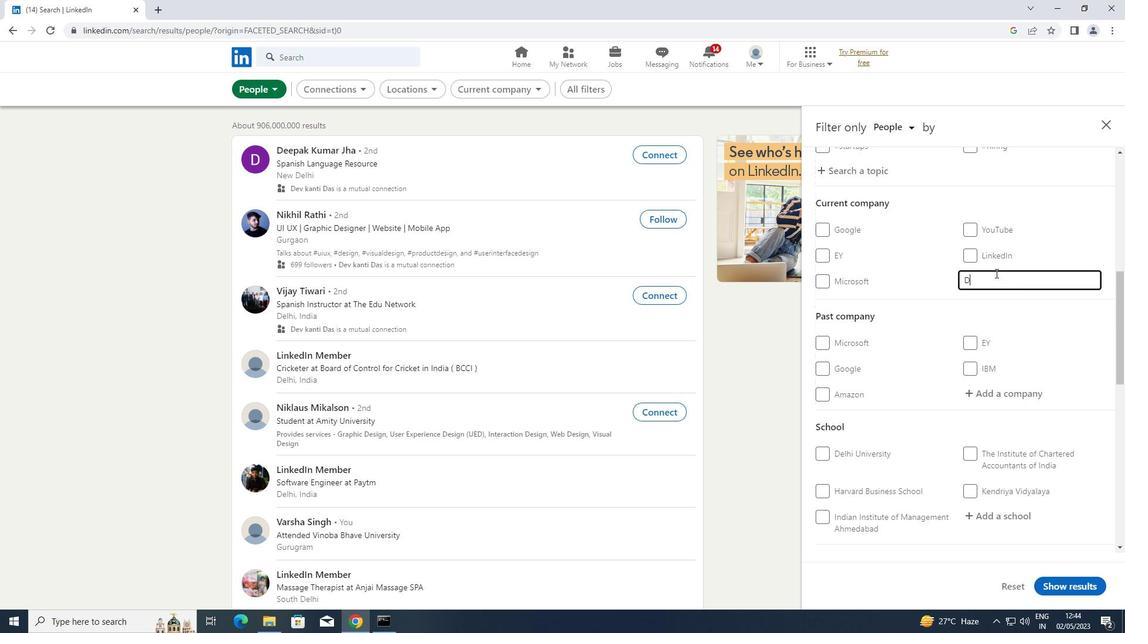 
Action: Mouse moved to (923, 300)
Screenshot: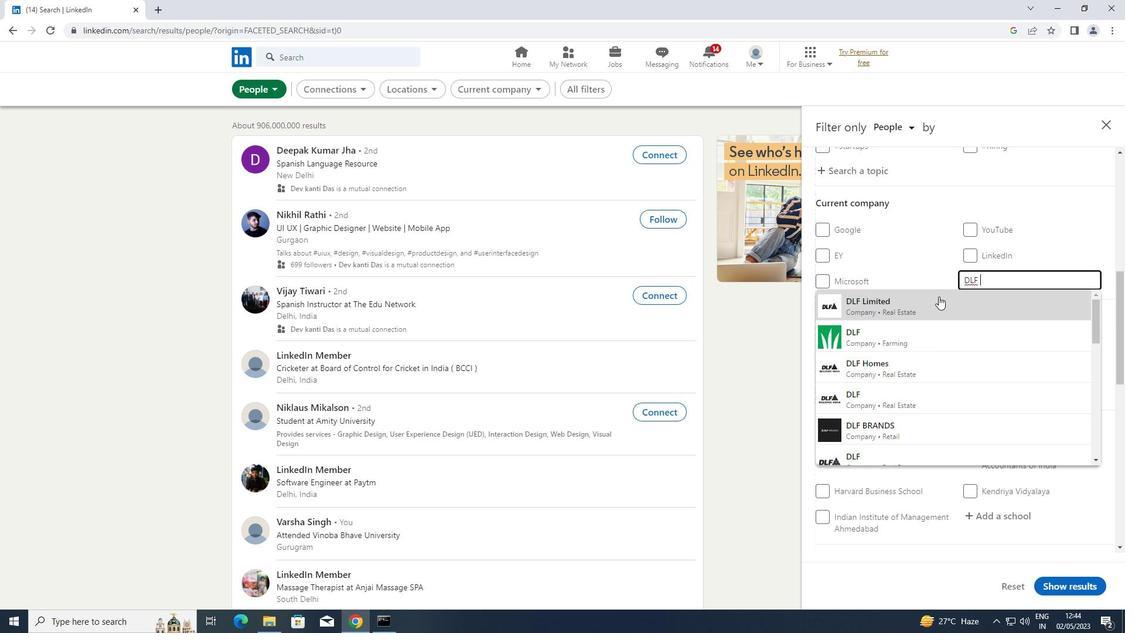 
Action: Mouse pressed left at (923, 300)
Screenshot: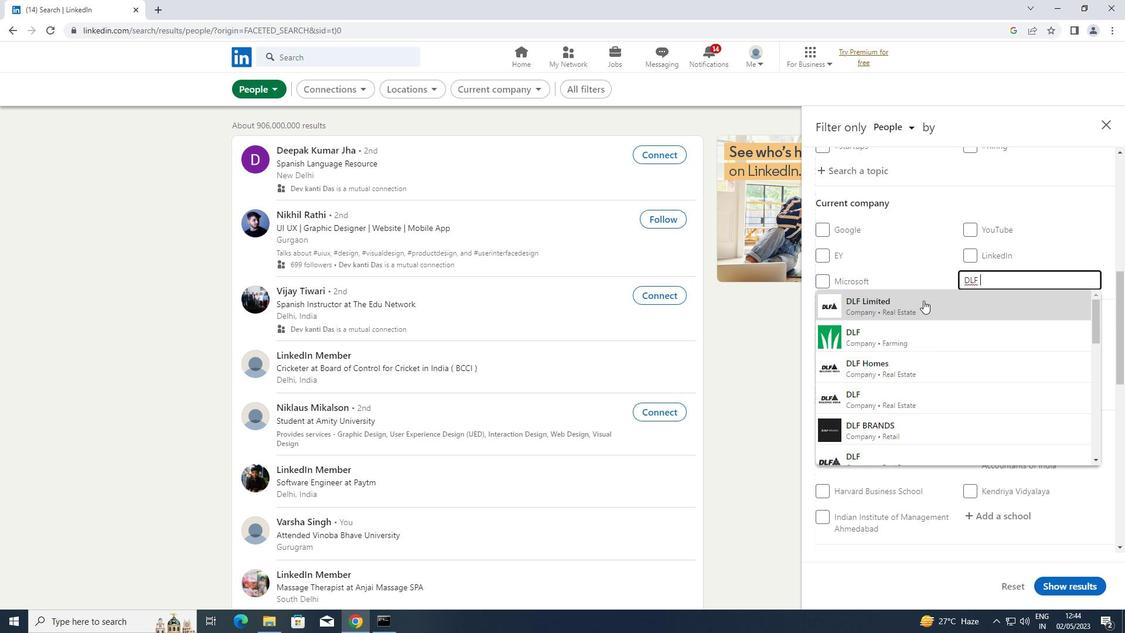 
Action: Mouse scrolled (923, 300) with delta (0, 0)
Screenshot: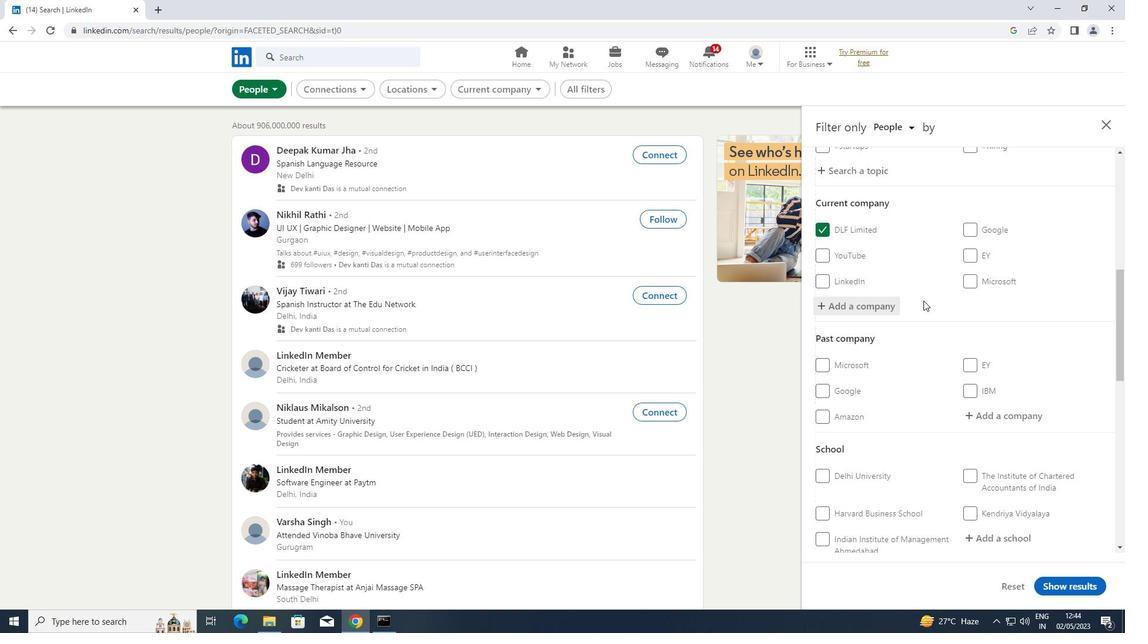 
Action: Mouse scrolled (923, 300) with delta (0, 0)
Screenshot: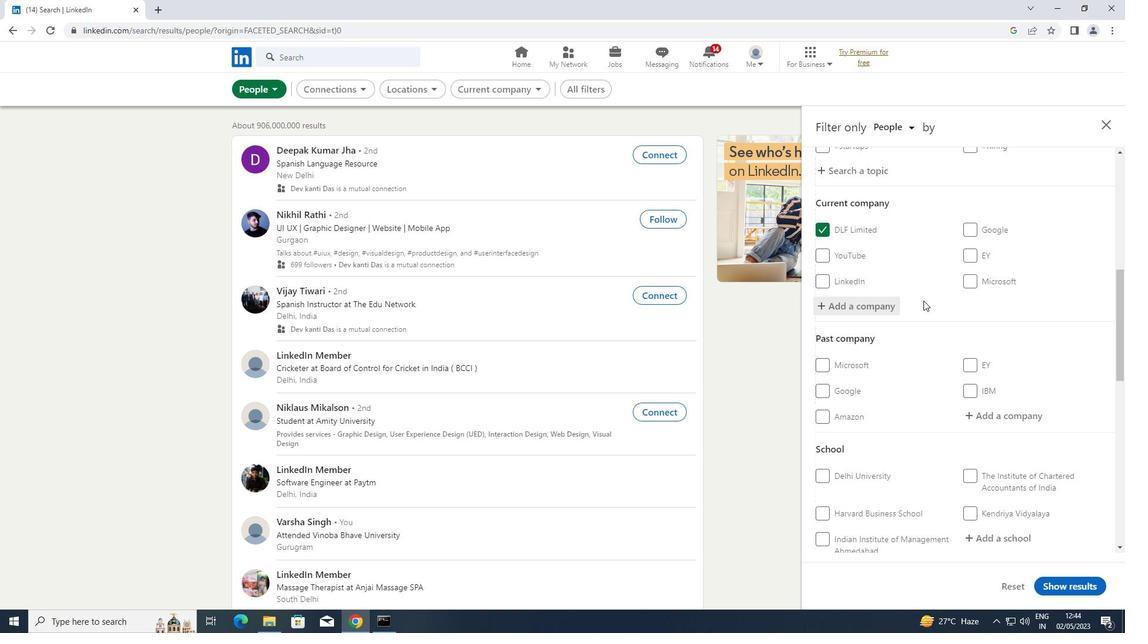 
Action: Mouse scrolled (923, 300) with delta (0, 0)
Screenshot: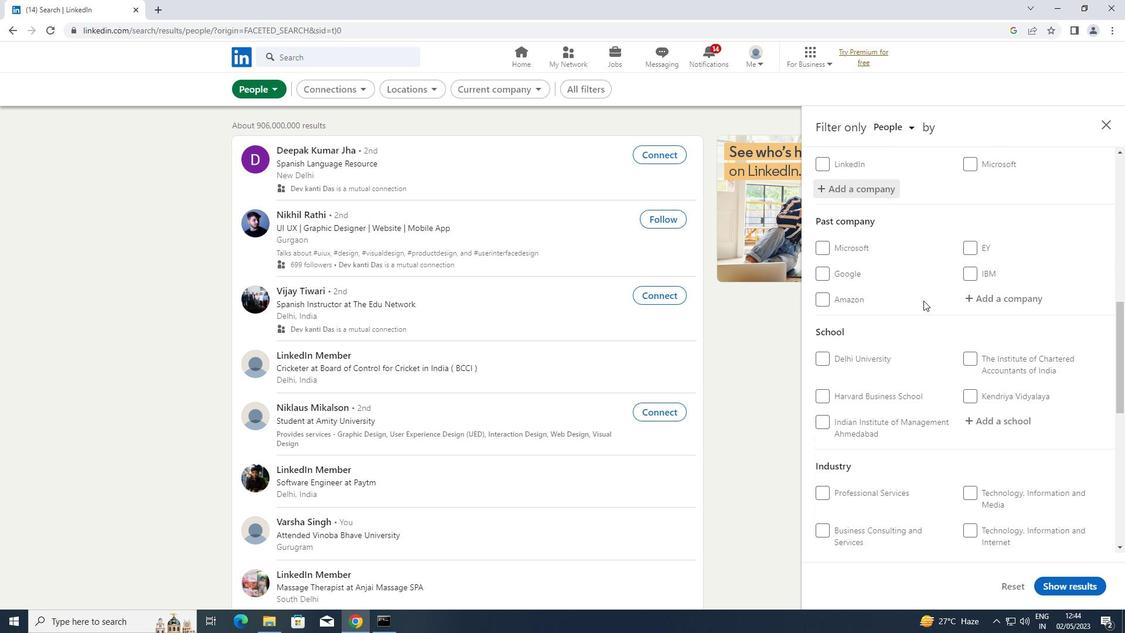 
Action: Mouse scrolled (923, 300) with delta (0, 0)
Screenshot: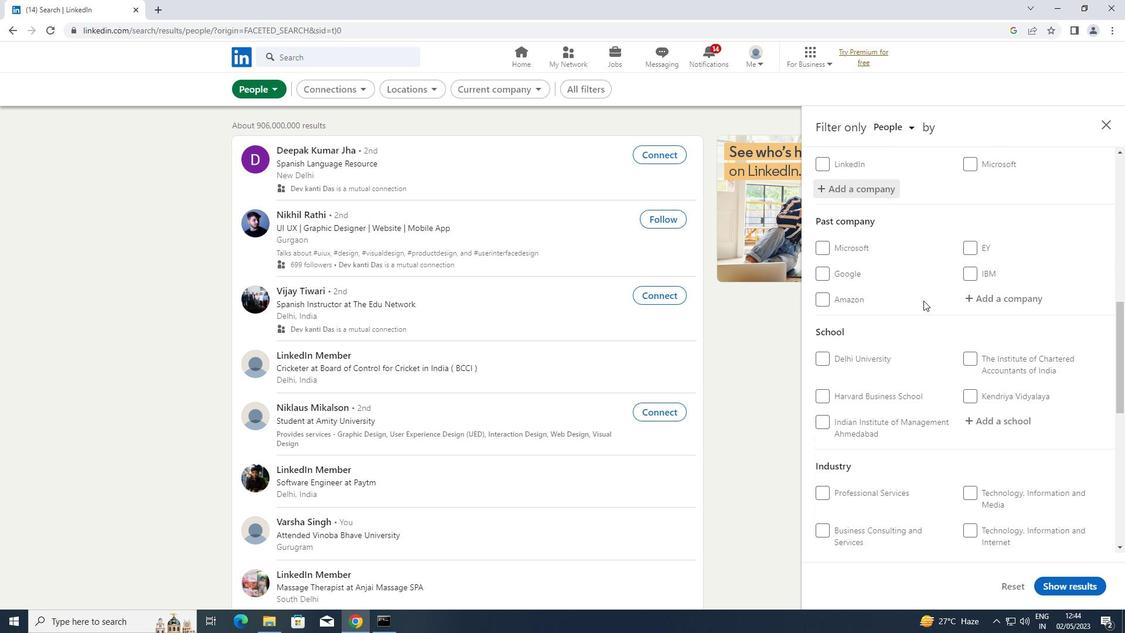 
Action: Mouse moved to (1000, 305)
Screenshot: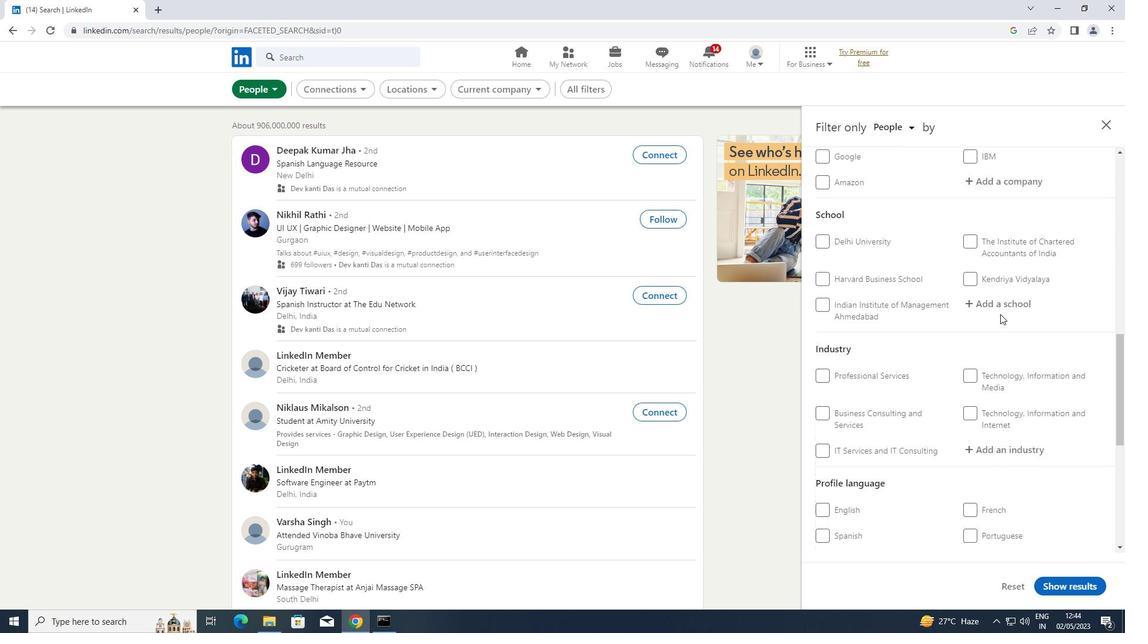
Action: Mouse pressed left at (1000, 305)
Screenshot: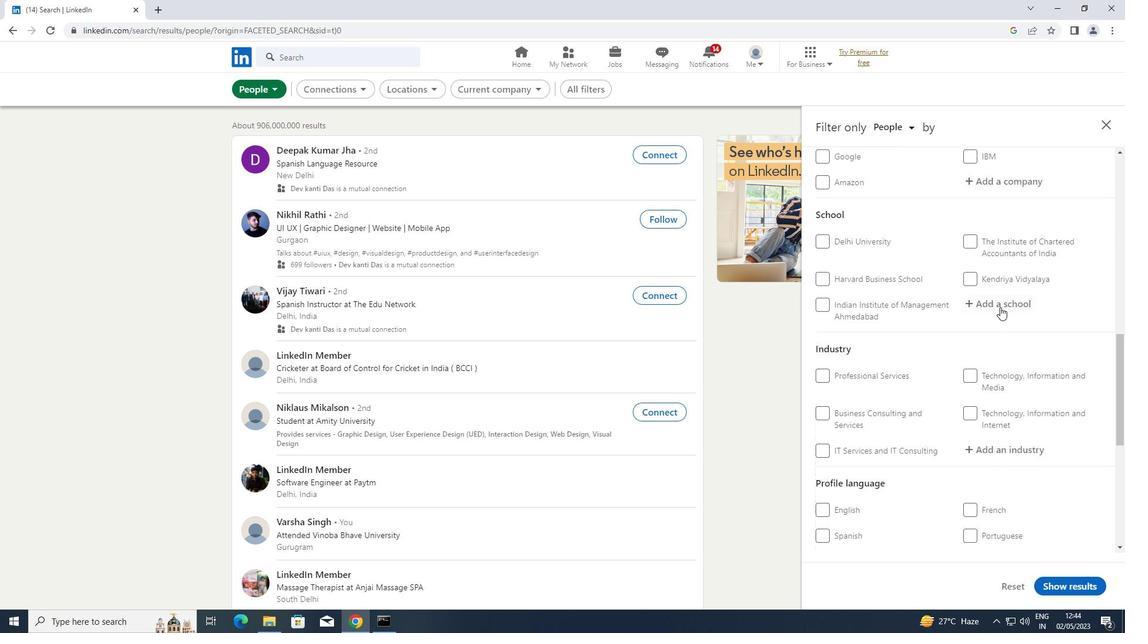 
Action: Key pressed <Key.shift>CMS
Screenshot: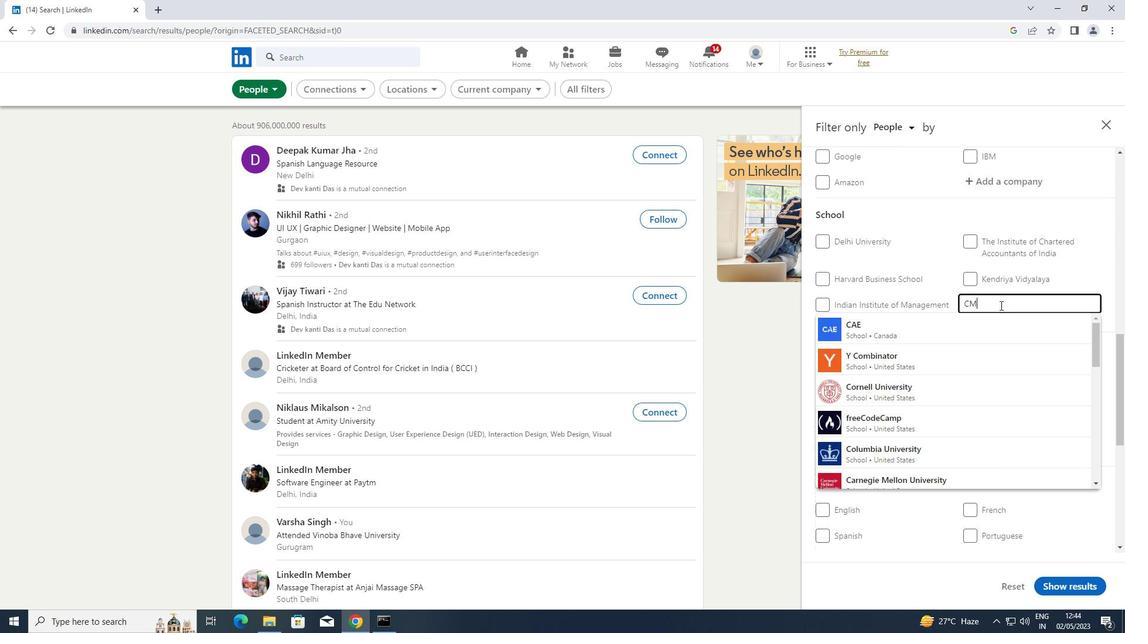 
Action: Mouse moved to (946, 475)
Screenshot: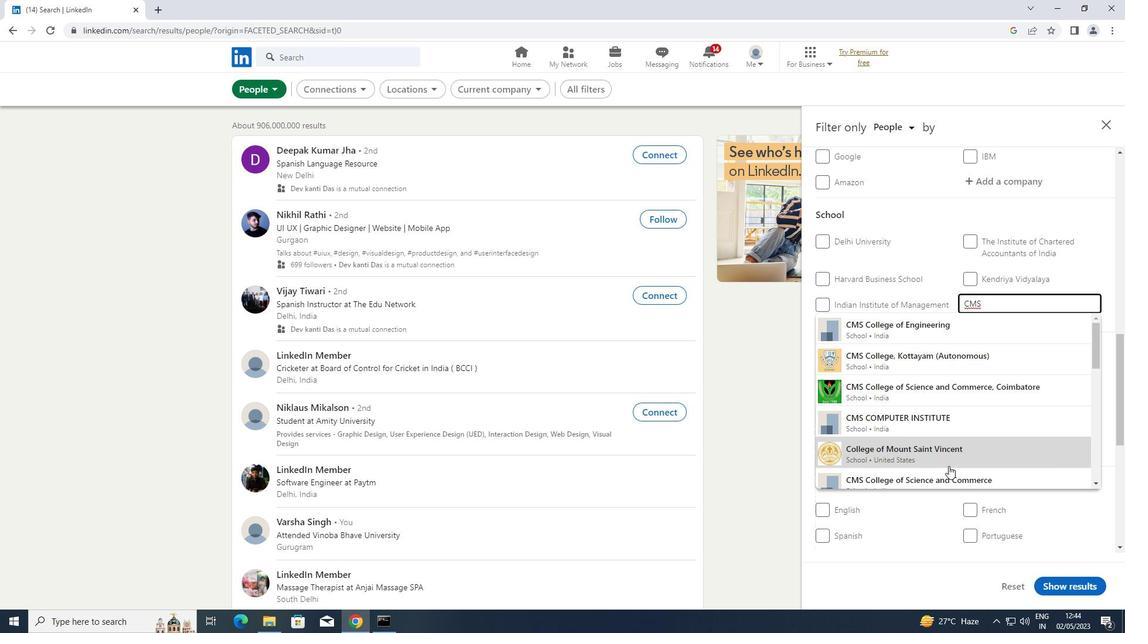 
Action: Mouse pressed left at (946, 475)
Screenshot: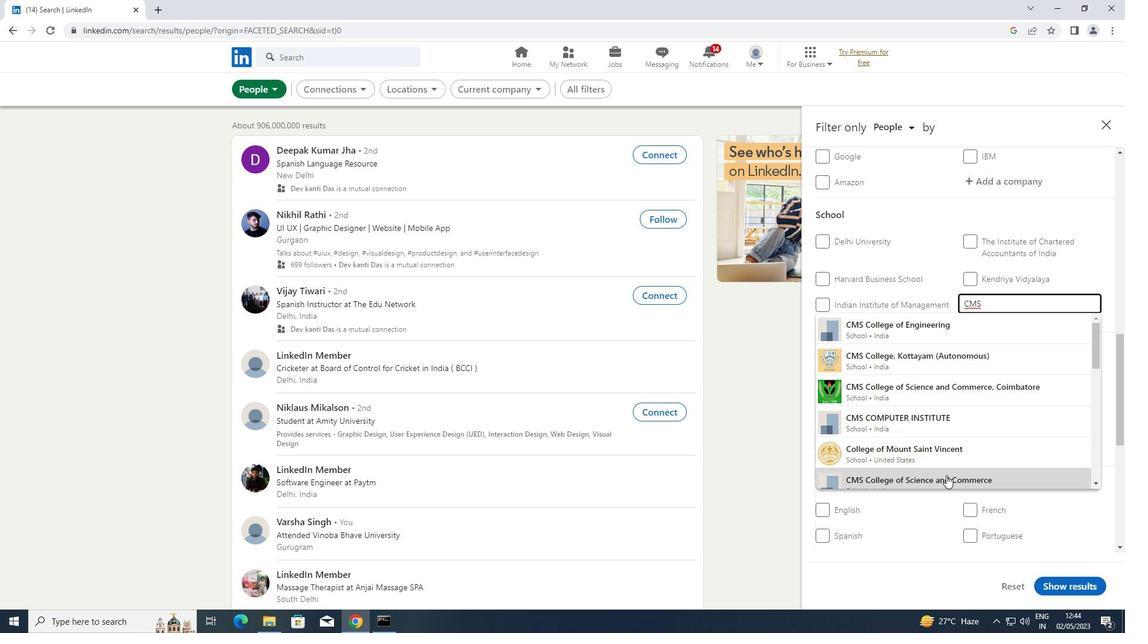 
Action: Mouse moved to (999, 484)
Screenshot: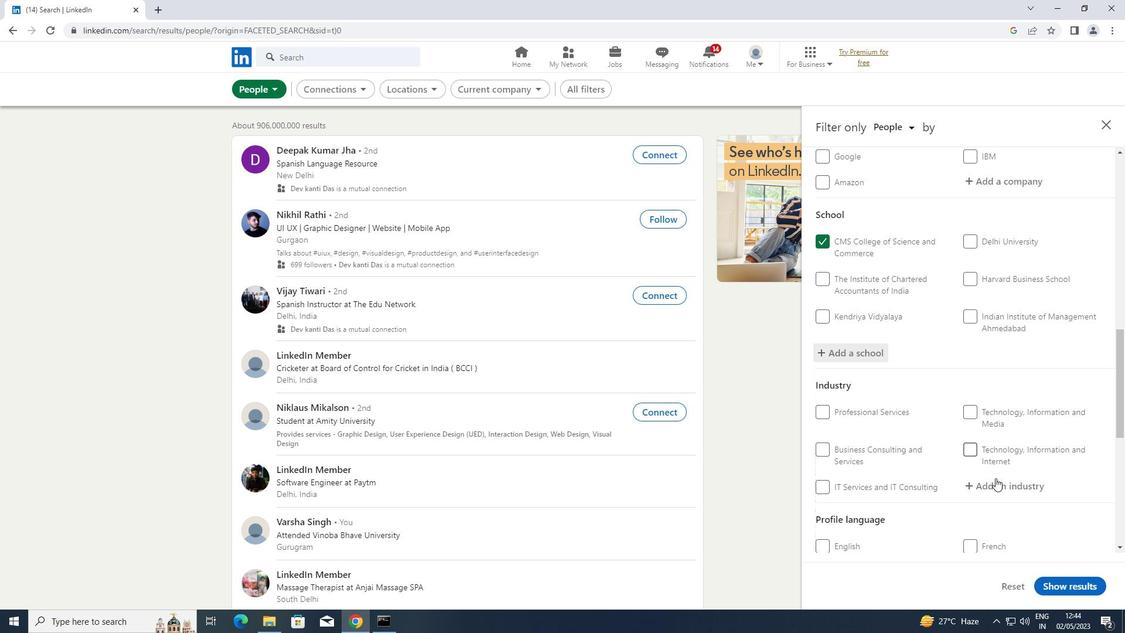 
Action: Mouse pressed left at (999, 484)
Screenshot: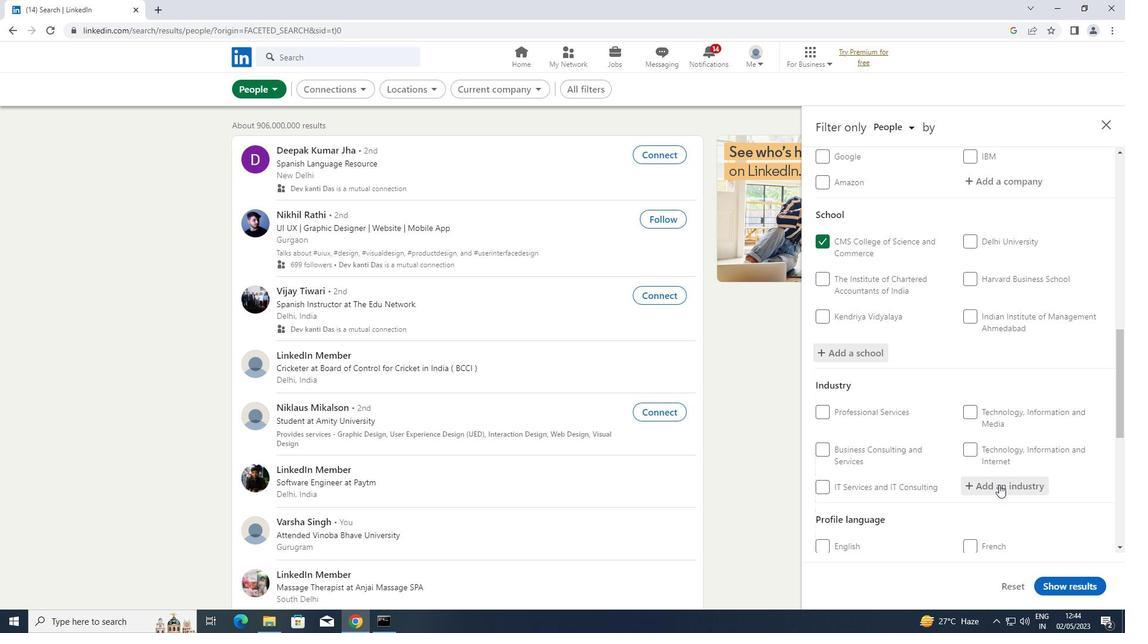 
Action: Key pressed <Key.shift>ADMINISTRATI
Screenshot: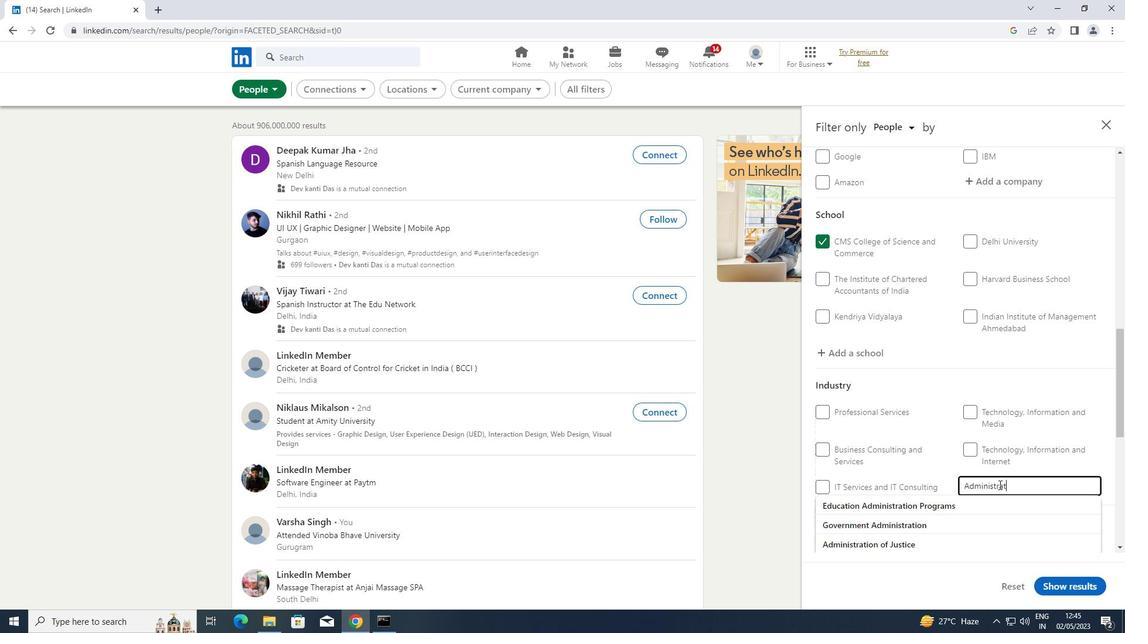 
Action: Mouse moved to (942, 497)
Screenshot: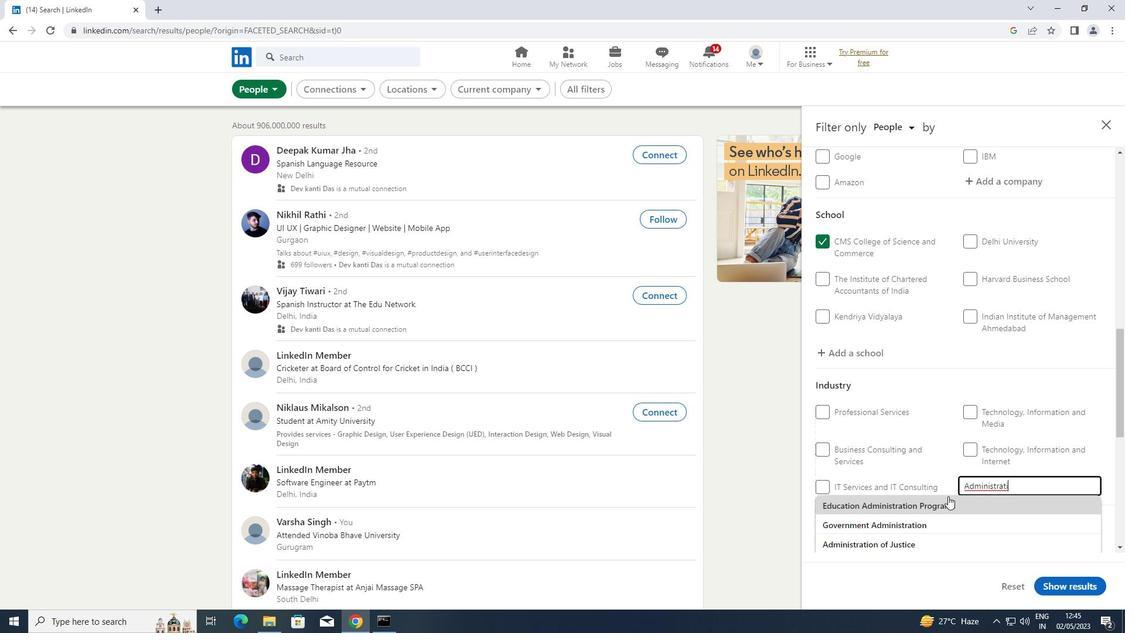 
Action: Mouse scrolled (942, 497) with delta (0, 0)
Screenshot: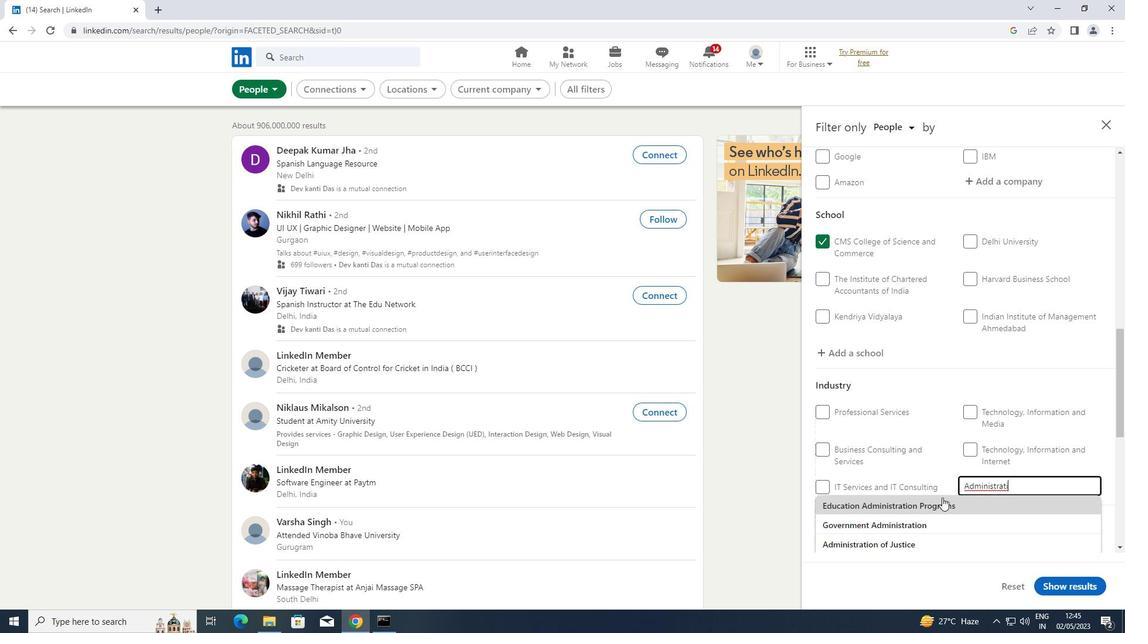 
Action: Mouse scrolled (942, 497) with delta (0, 0)
Screenshot: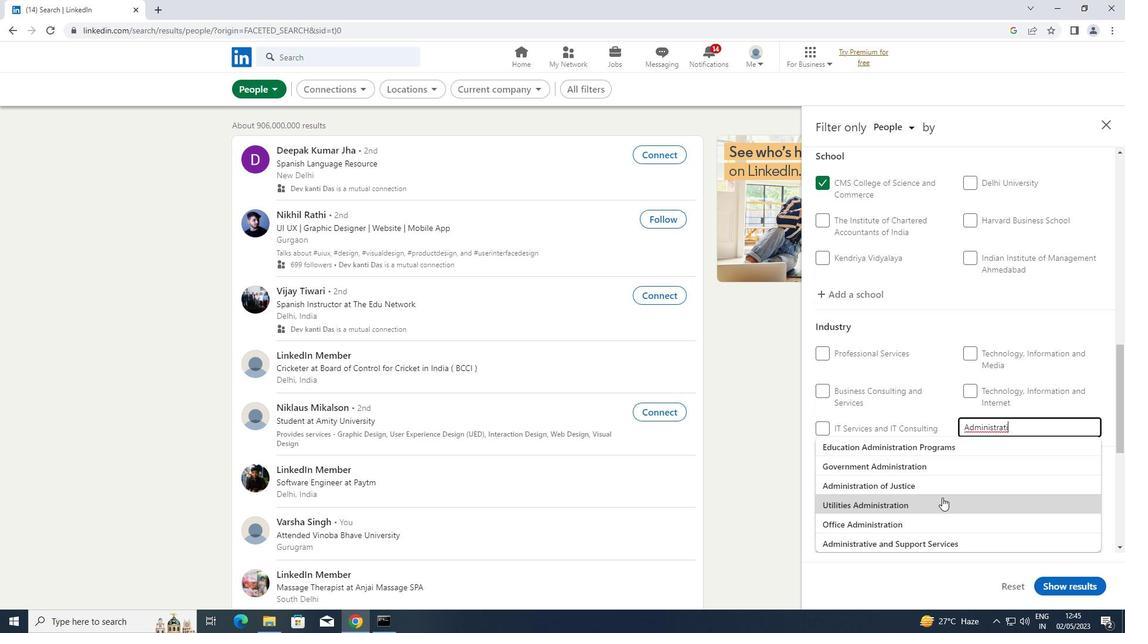 
Action: Mouse moved to (945, 485)
Screenshot: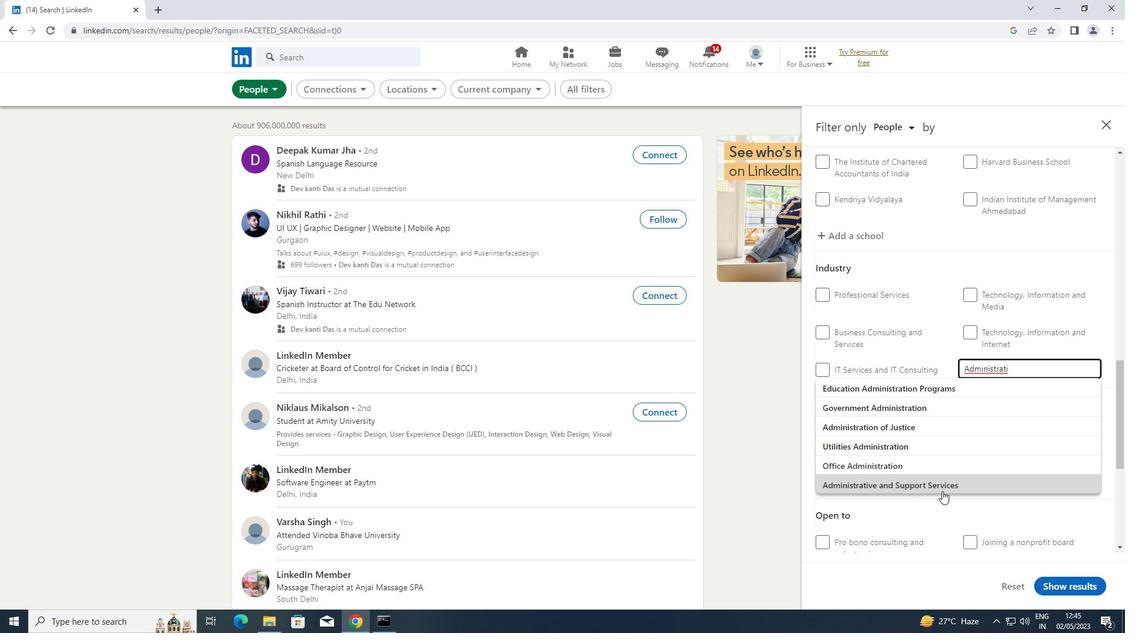 
Action: Mouse pressed left at (945, 485)
Screenshot: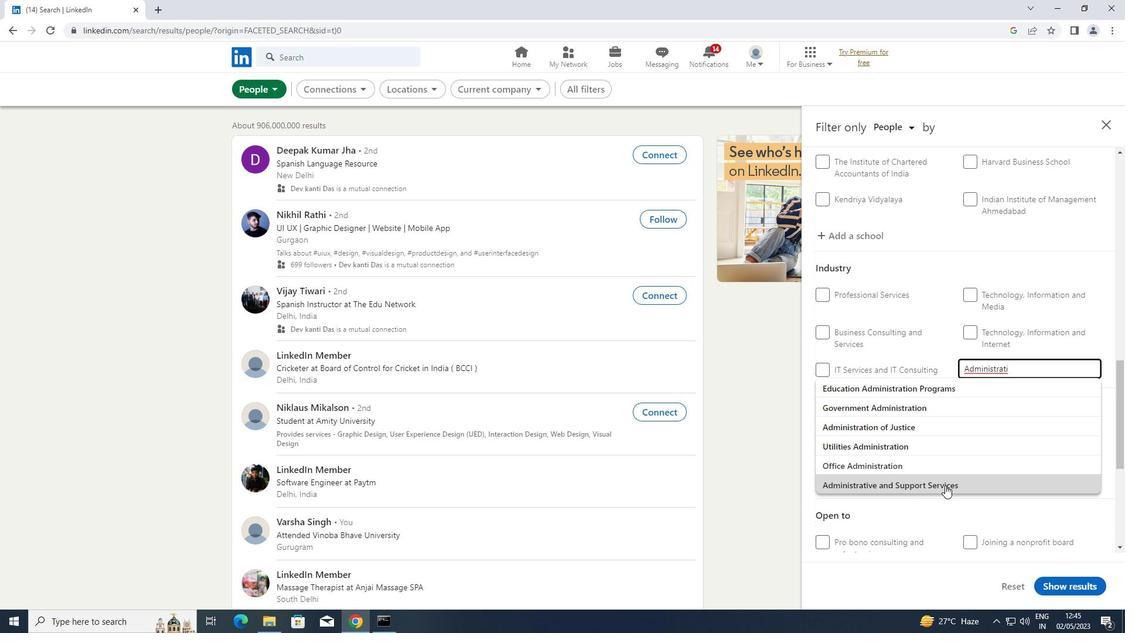 
Action: Mouse moved to (946, 483)
Screenshot: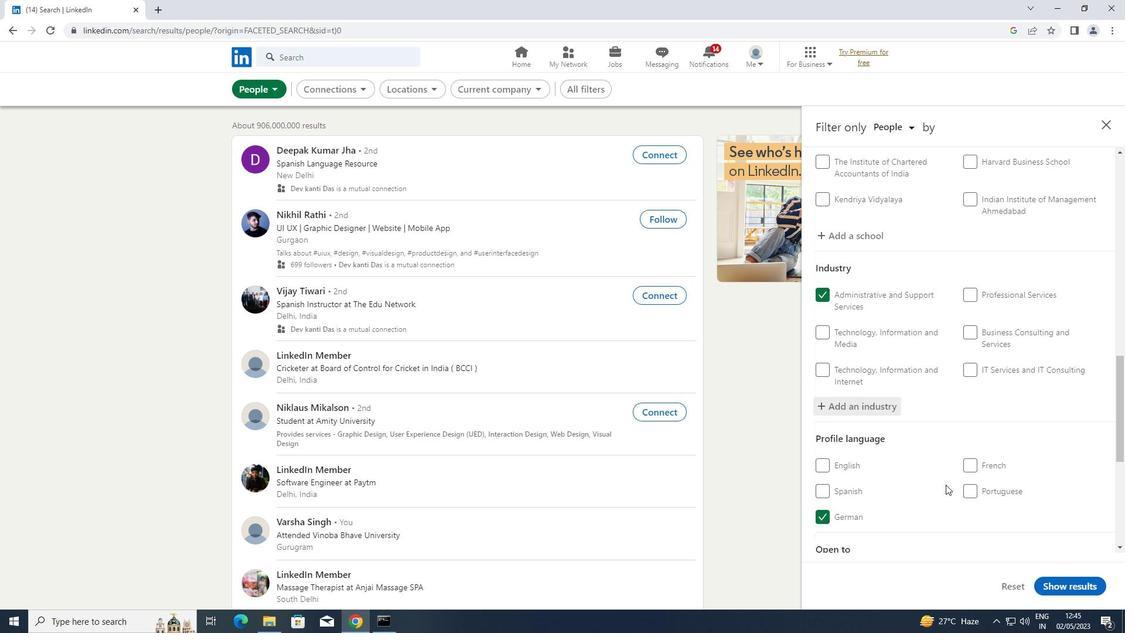 
Action: Mouse scrolled (946, 482) with delta (0, 0)
Screenshot: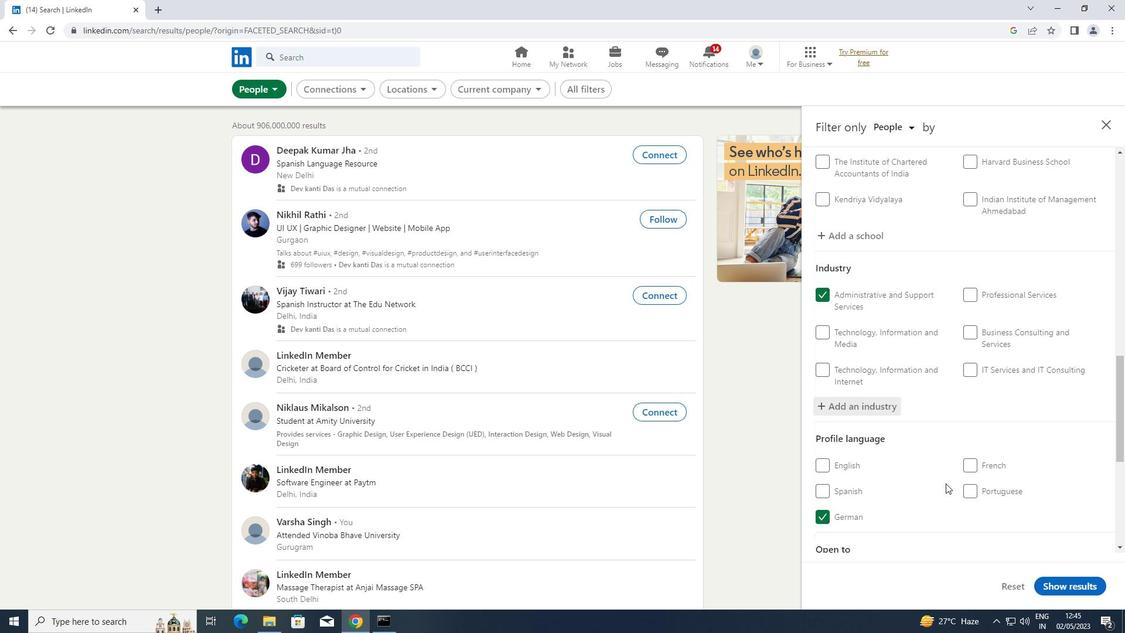 
Action: Mouse scrolled (946, 482) with delta (0, 0)
Screenshot: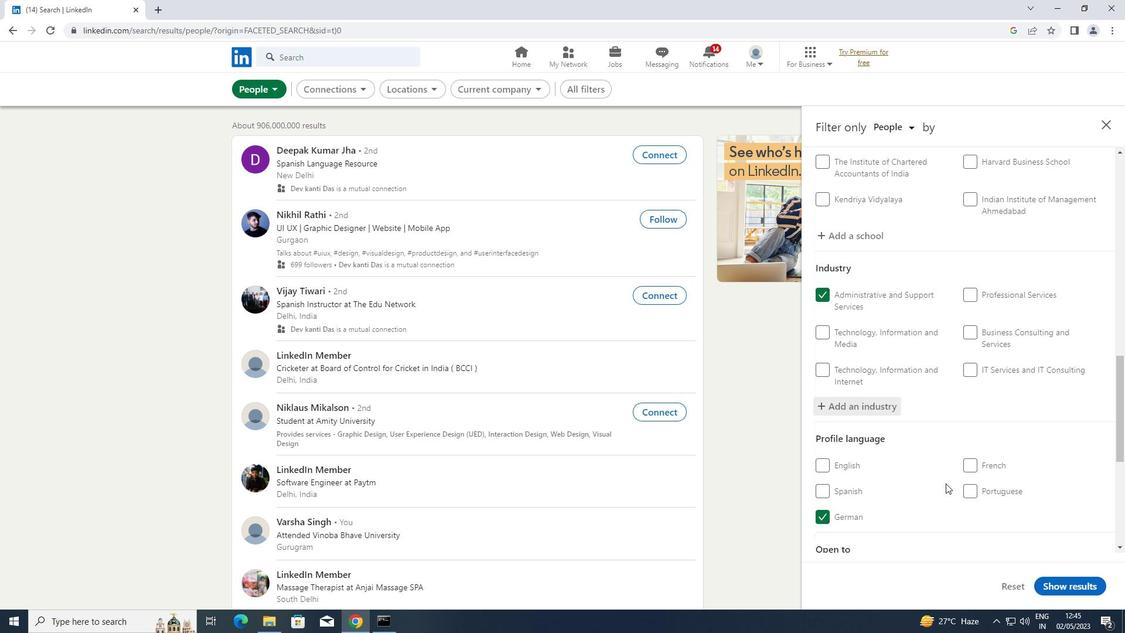 
Action: Mouse moved to (947, 481)
Screenshot: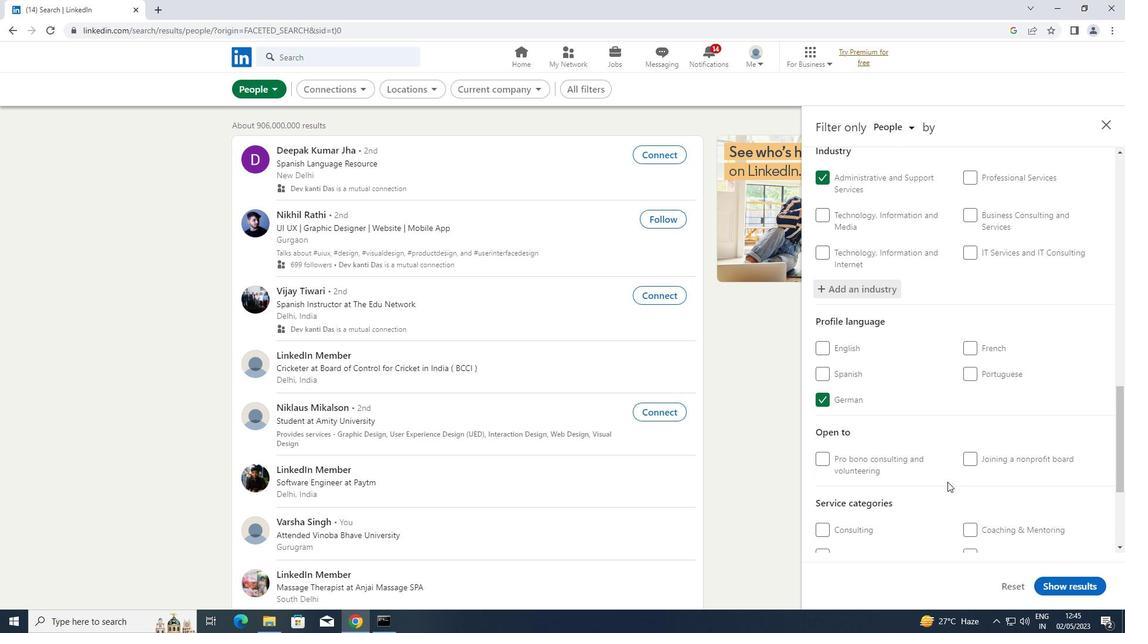 
Action: Mouse scrolled (947, 480) with delta (0, 0)
Screenshot: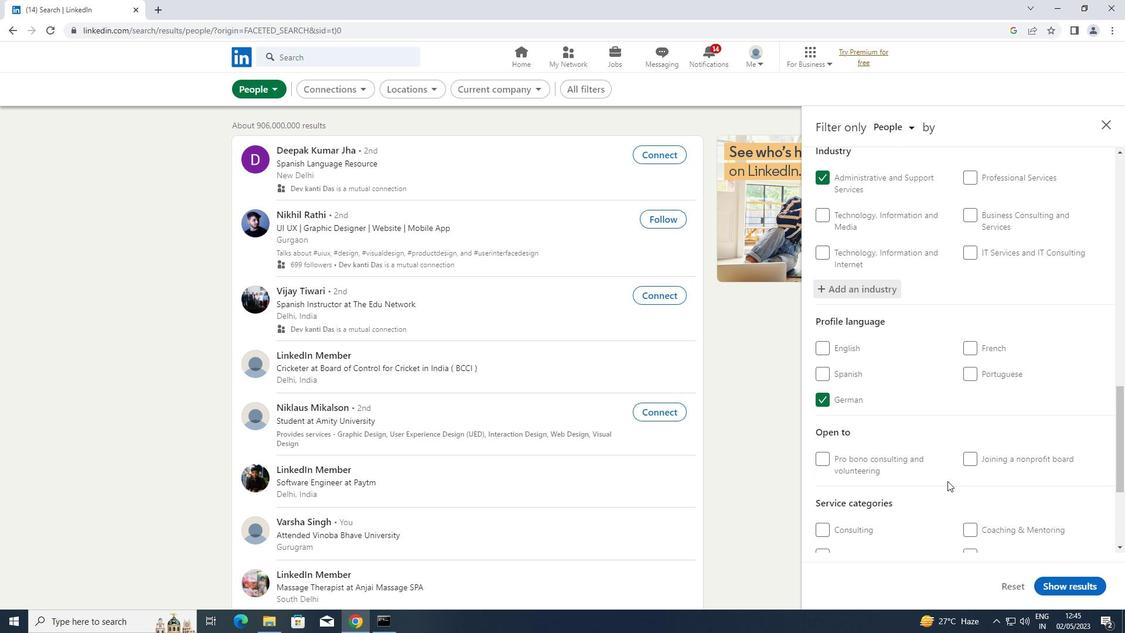 
Action: Mouse moved to (1026, 457)
Screenshot: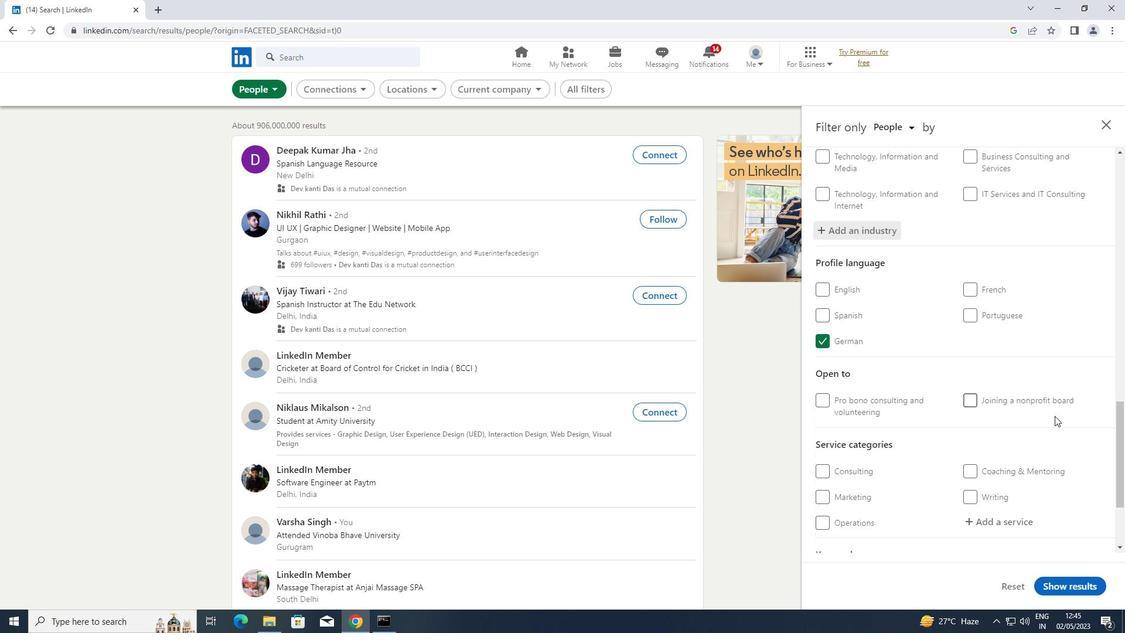 
Action: Mouse scrolled (1026, 457) with delta (0, 0)
Screenshot: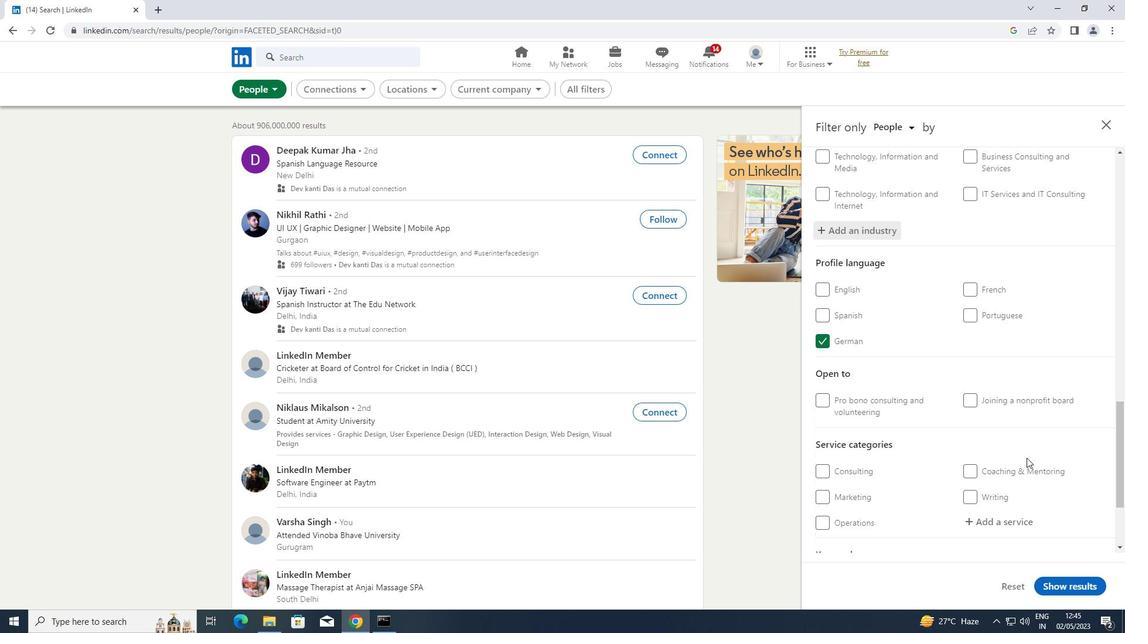 
Action: Mouse scrolled (1026, 457) with delta (0, 0)
Screenshot: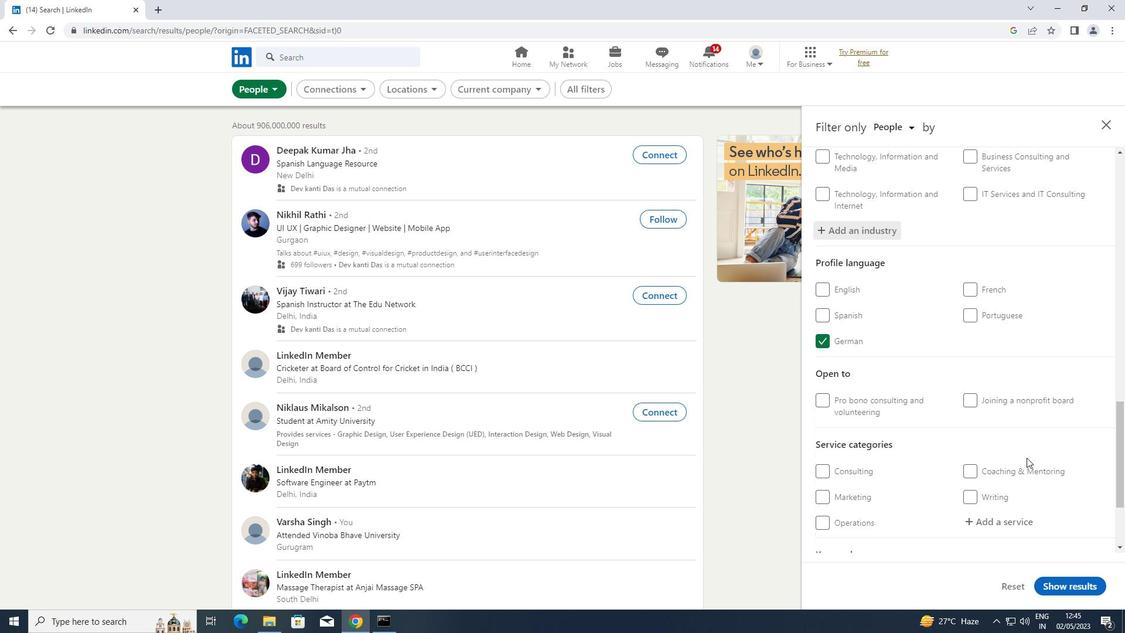 
Action: Mouse moved to (1020, 406)
Screenshot: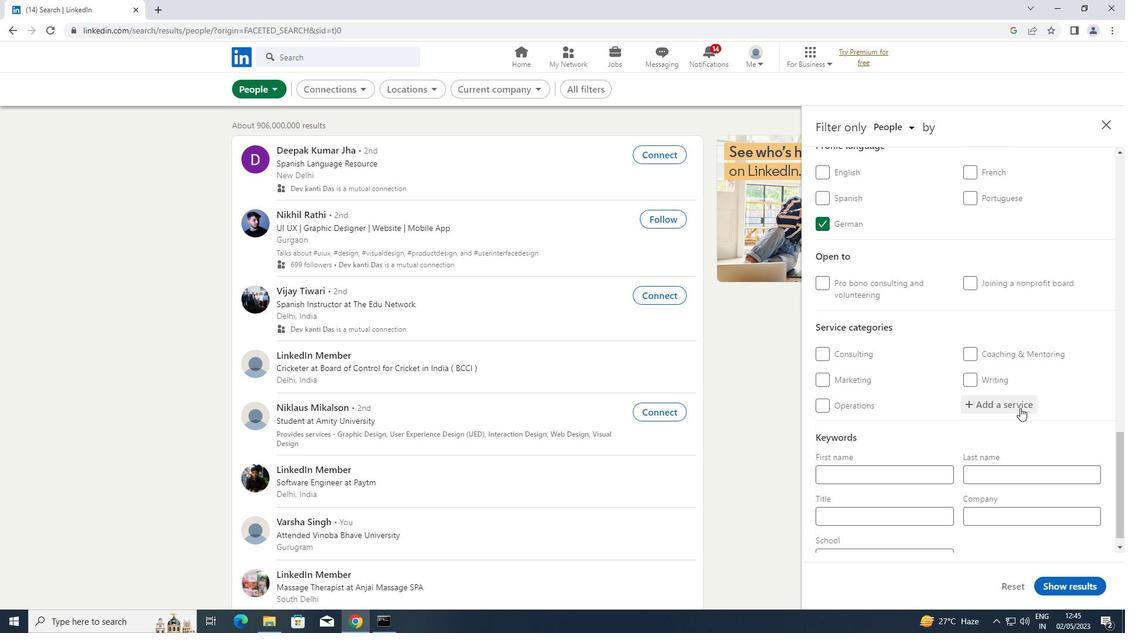 
Action: Mouse pressed left at (1020, 406)
Screenshot: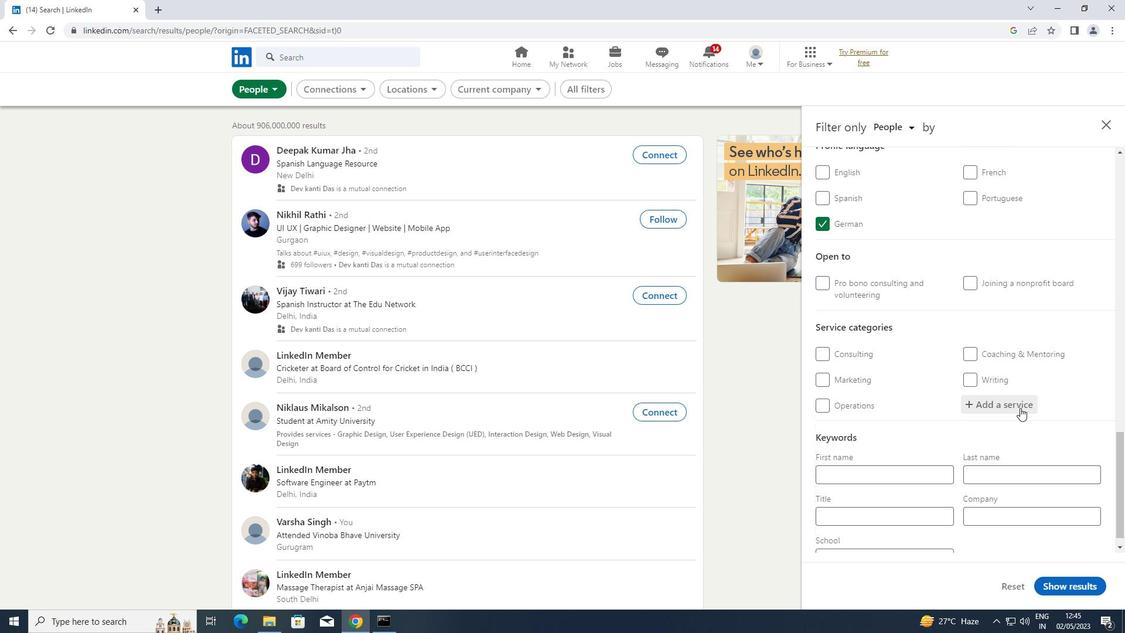 
Action: Key pressed <Key.shift>OUTSOURC
Screenshot: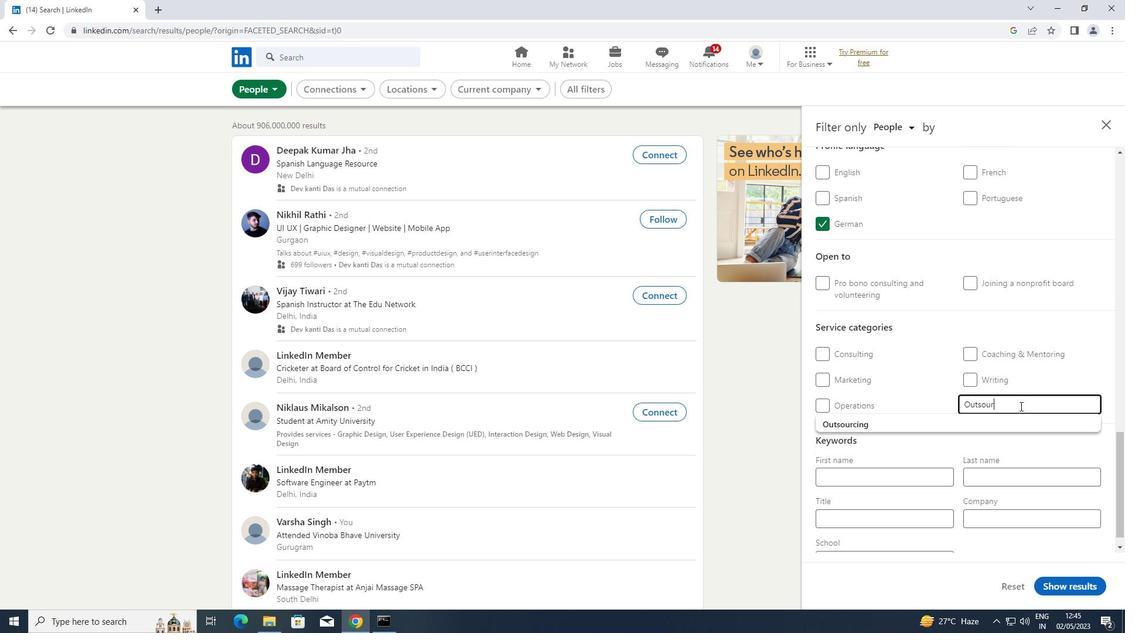 
Action: Mouse moved to (933, 418)
Screenshot: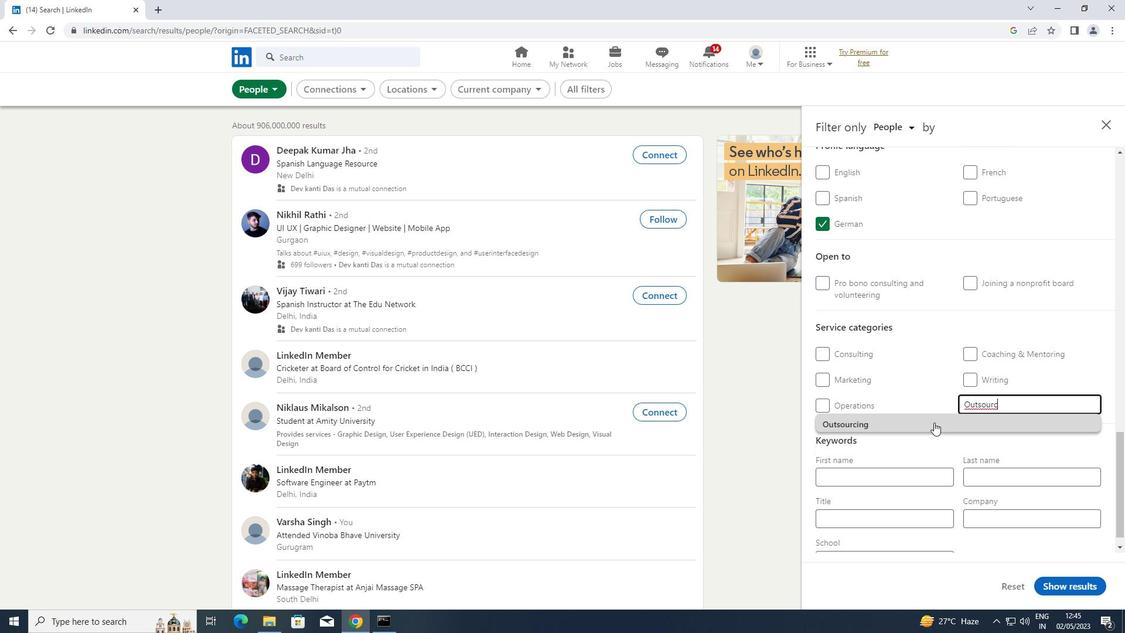 
Action: Mouse pressed left at (933, 418)
Screenshot: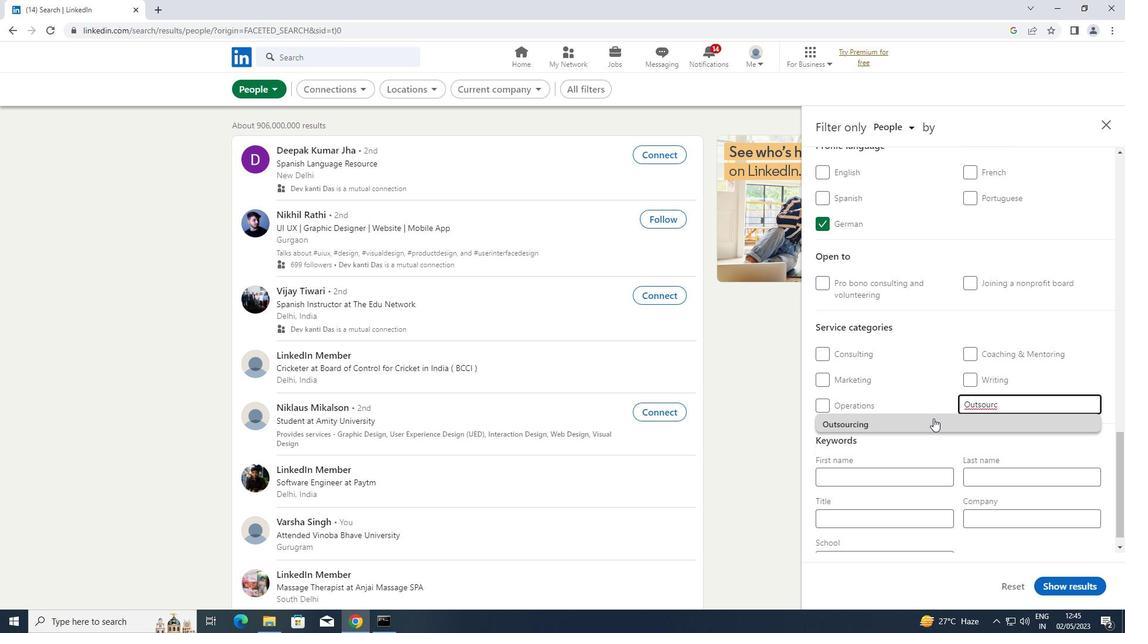 
Action: Mouse moved to (847, 543)
Screenshot: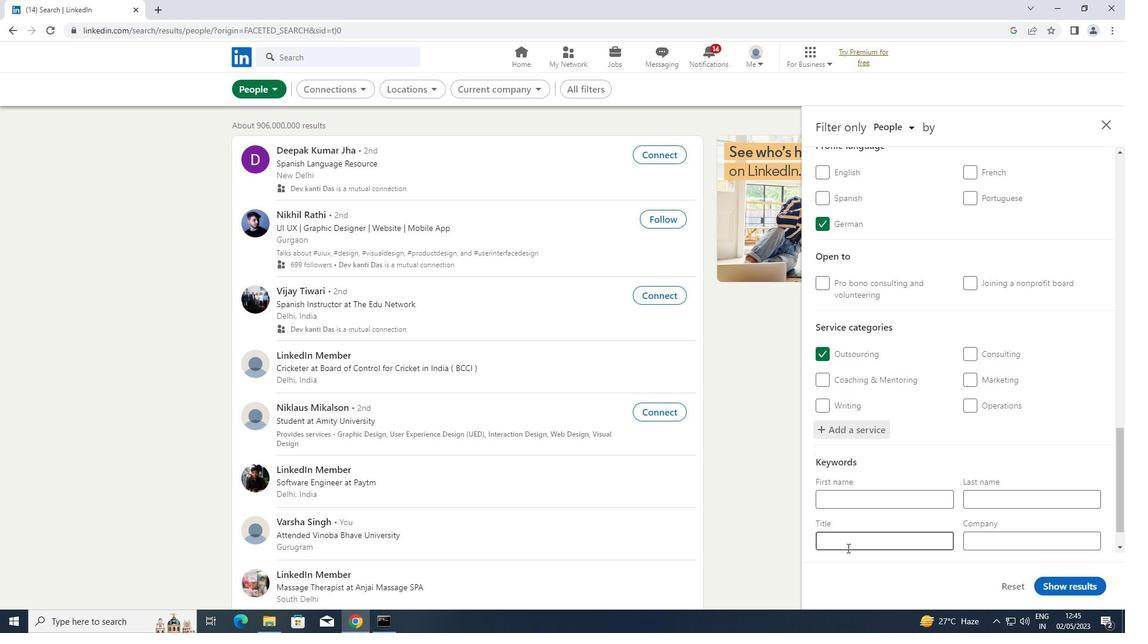 
Action: Mouse pressed left at (847, 543)
Screenshot: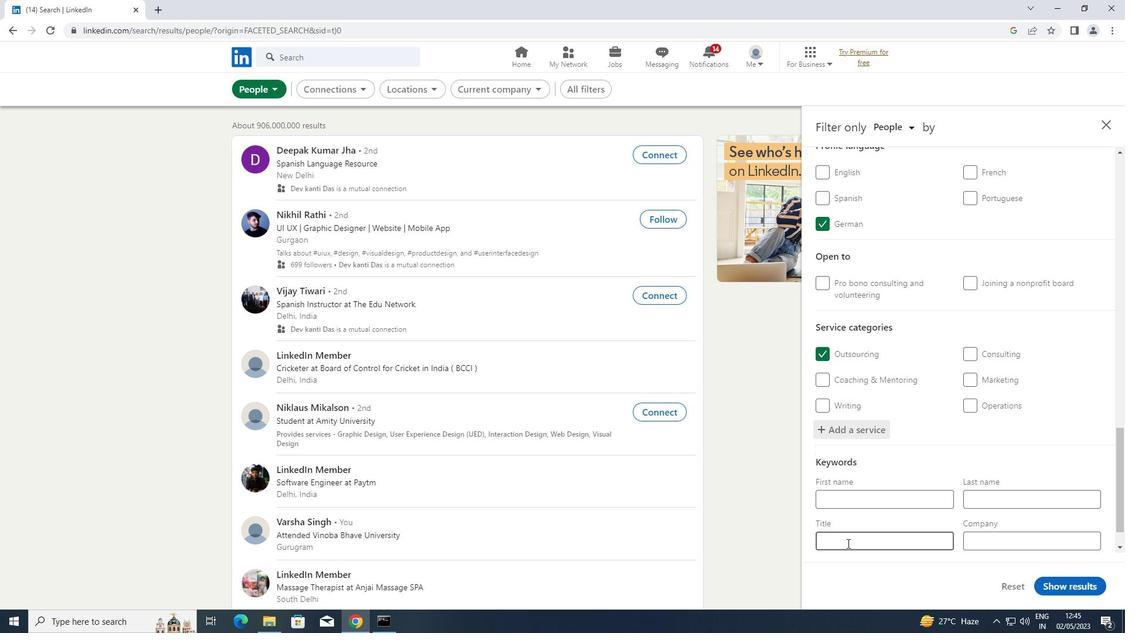 
Action: Key pressed <Key.shift>ANALYST
Screenshot: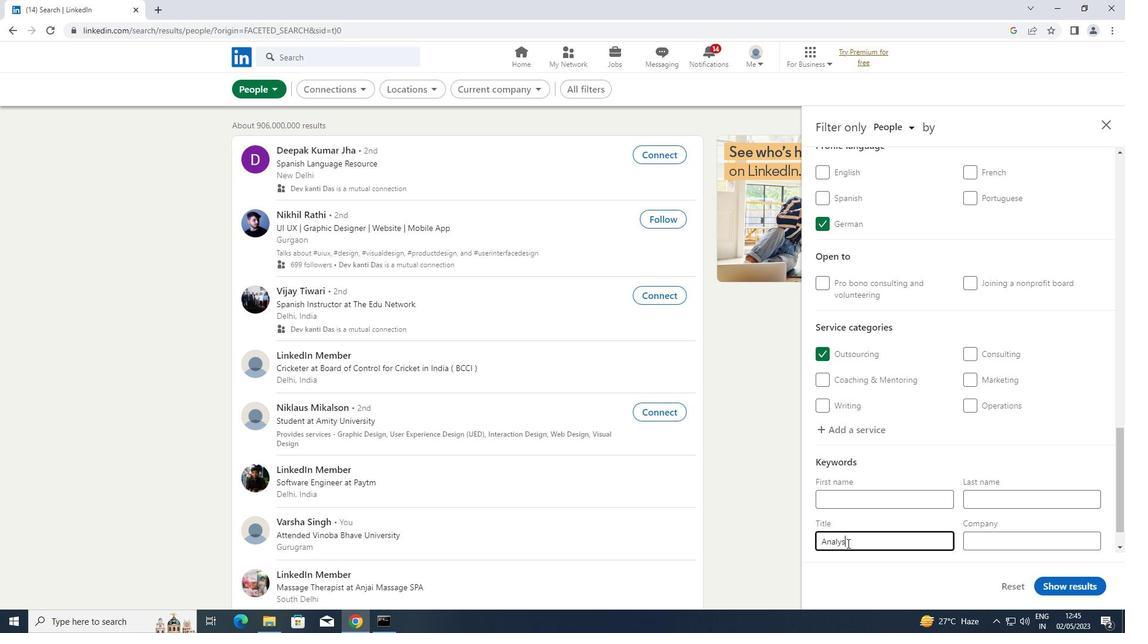 
Action: Mouse moved to (1070, 587)
Screenshot: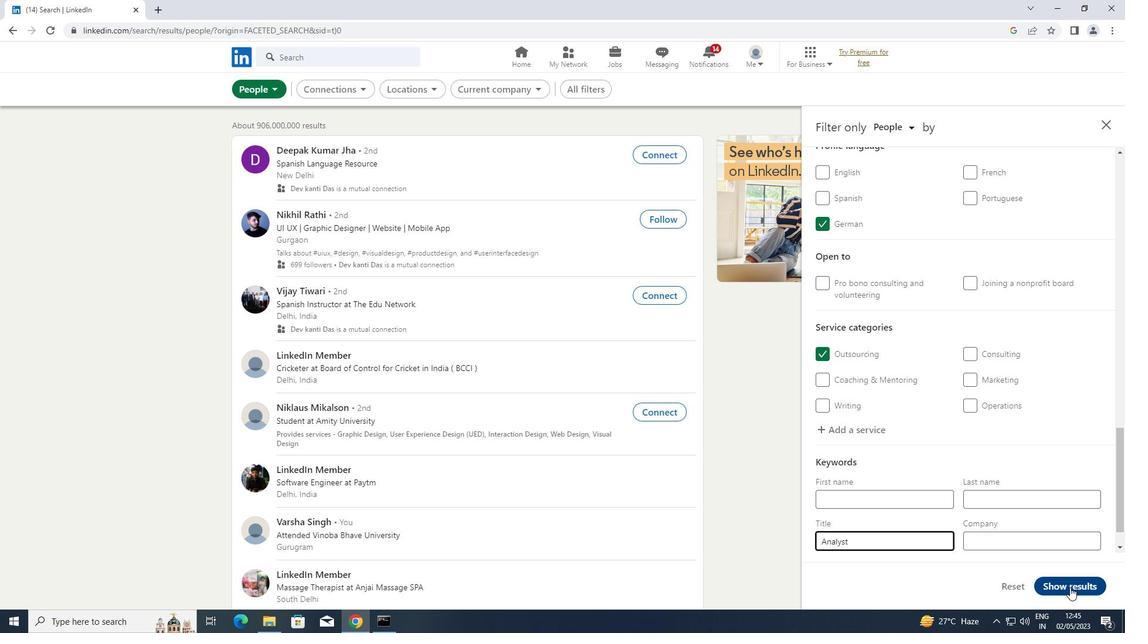 
Action: Mouse pressed left at (1070, 587)
Screenshot: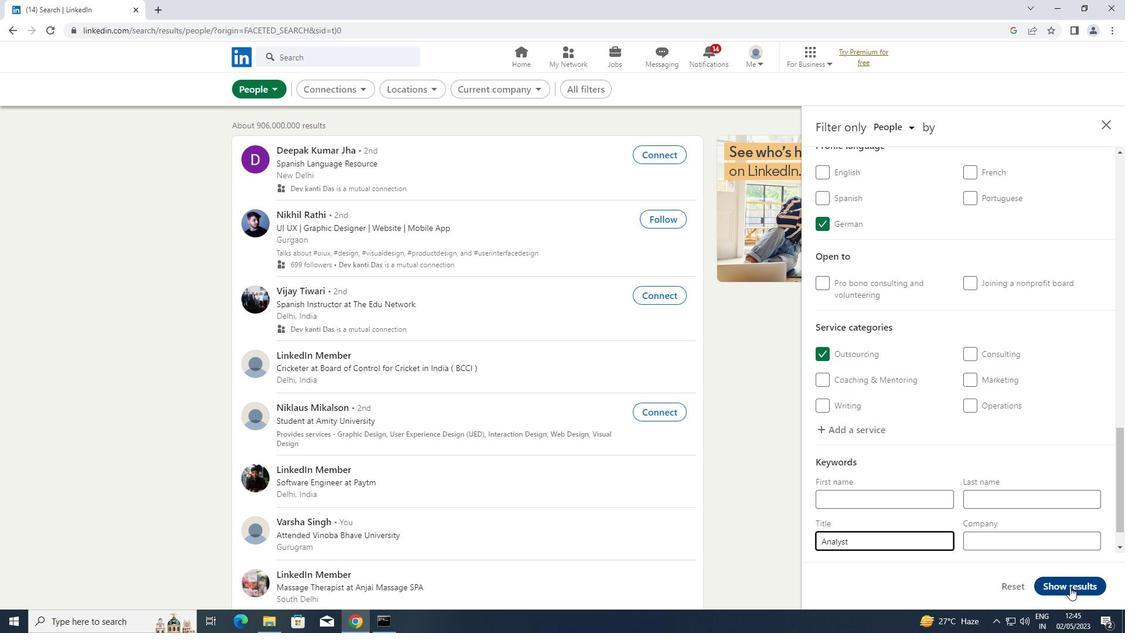 
